 Task: Add an event with the title Second Training Session: Presentation Skills, date ''2023/12/05'', time 9:15 AM to 11:15 AMand add a description: Welcome to our Team Building Challenge: Scavenger Hunt, an exciting and engaging activity designed to foster teamwork, problem-solving, and collaboration within your team. This scavenger hunt is a fun and interactive way for team members to work together, think creatively, and build strong bonds while completing a series of challenges and searching for hidden items or clues.Select event color  Flamingo . Add location for the event as: 654 Pompeii, Italy, logged in from the account softage.6@softage.netand send the event invitation to softage.1@softage.net and softage.2@softage.net. Set a reminder for the event Weekly on Sunday
Action: Mouse moved to (106, 127)
Screenshot: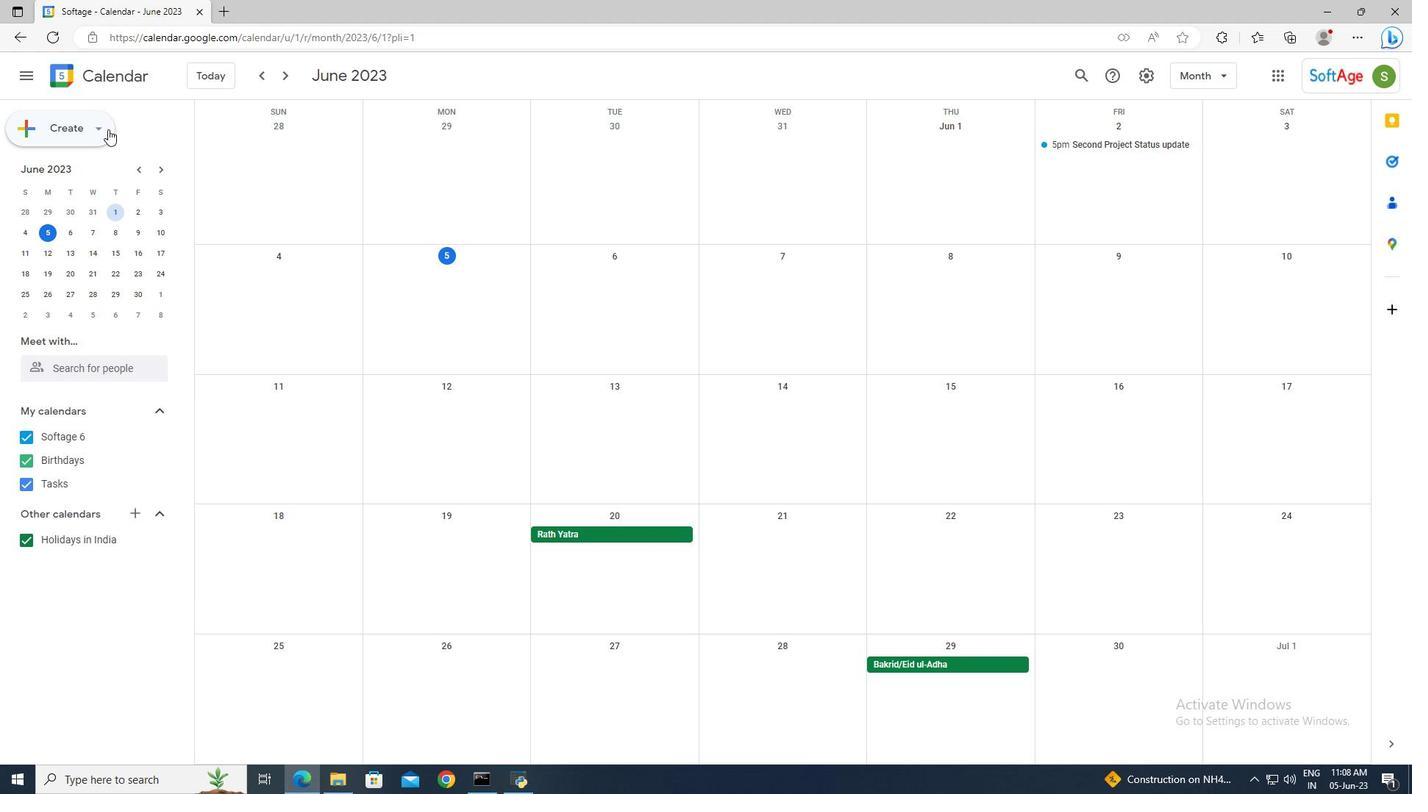 
Action: Mouse pressed left at (106, 127)
Screenshot: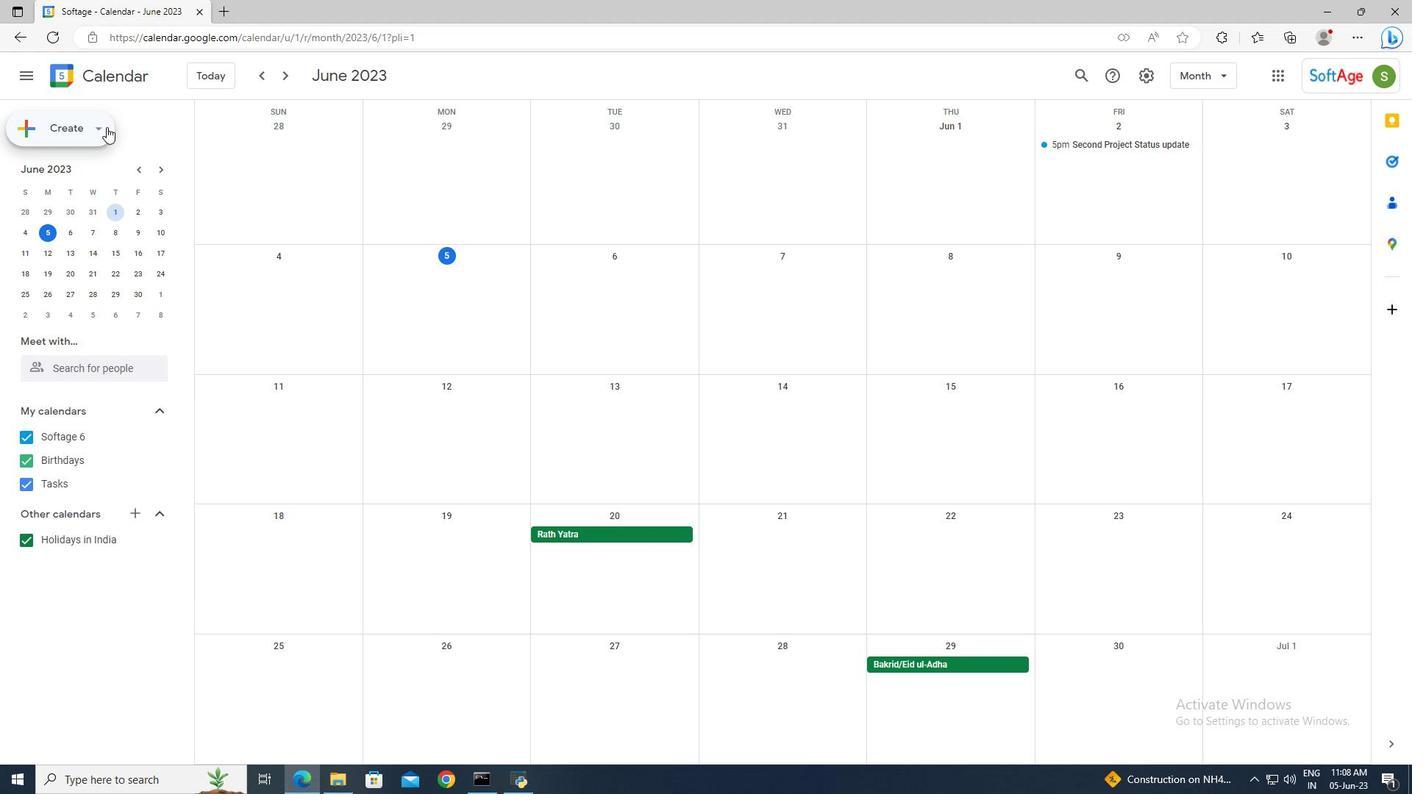 
Action: Mouse moved to (108, 169)
Screenshot: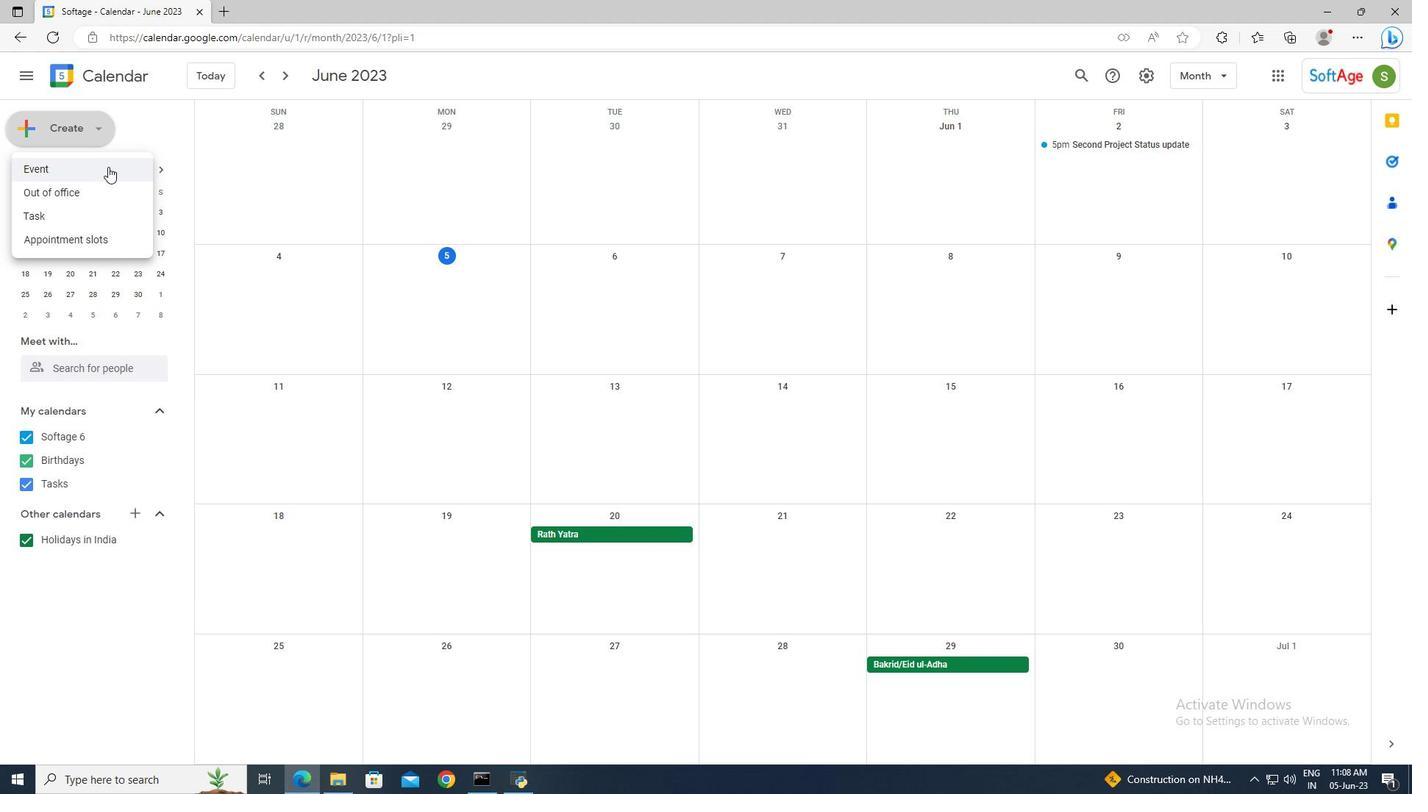 
Action: Mouse pressed left at (108, 169)
Screenshot: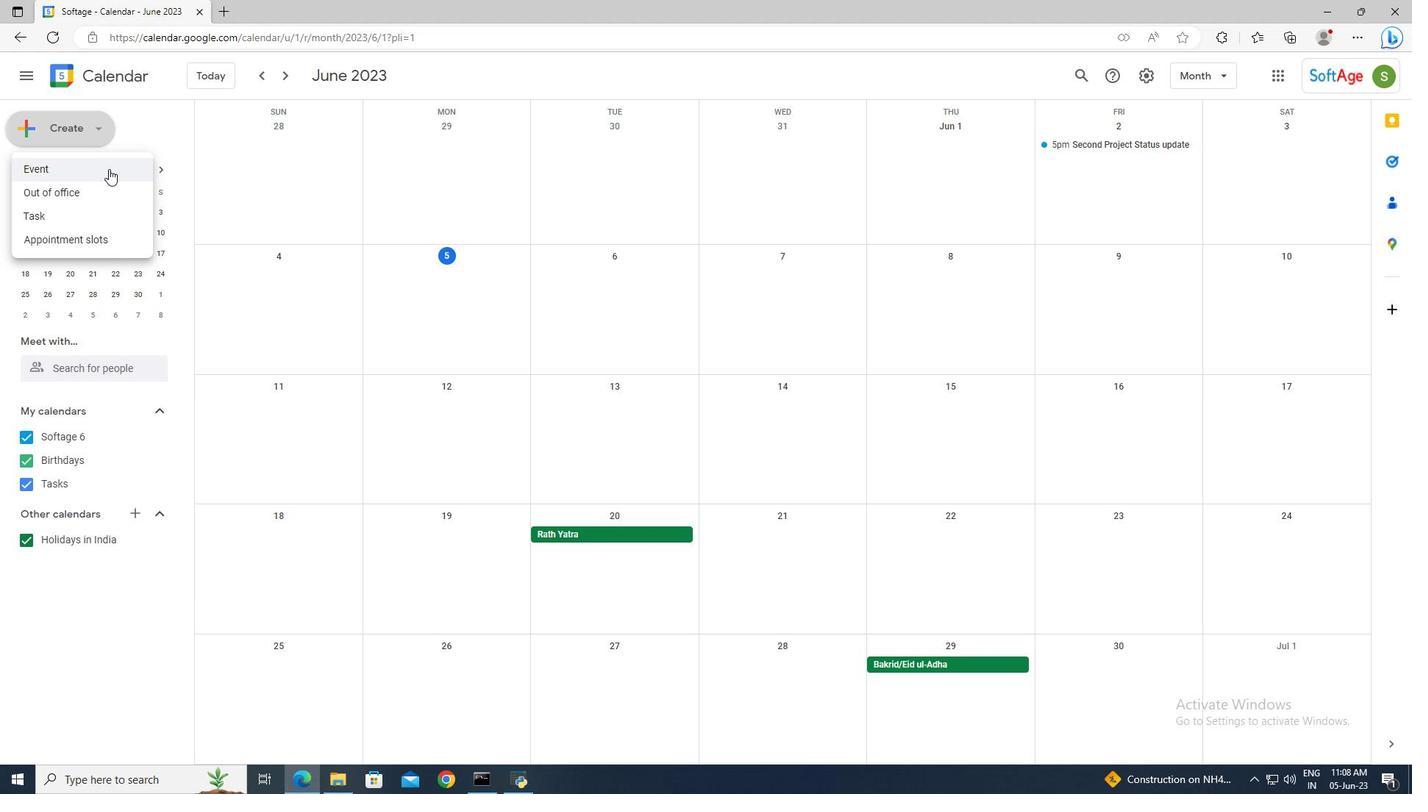 
Action: Mouse moved to (777, 497)
Screenshot: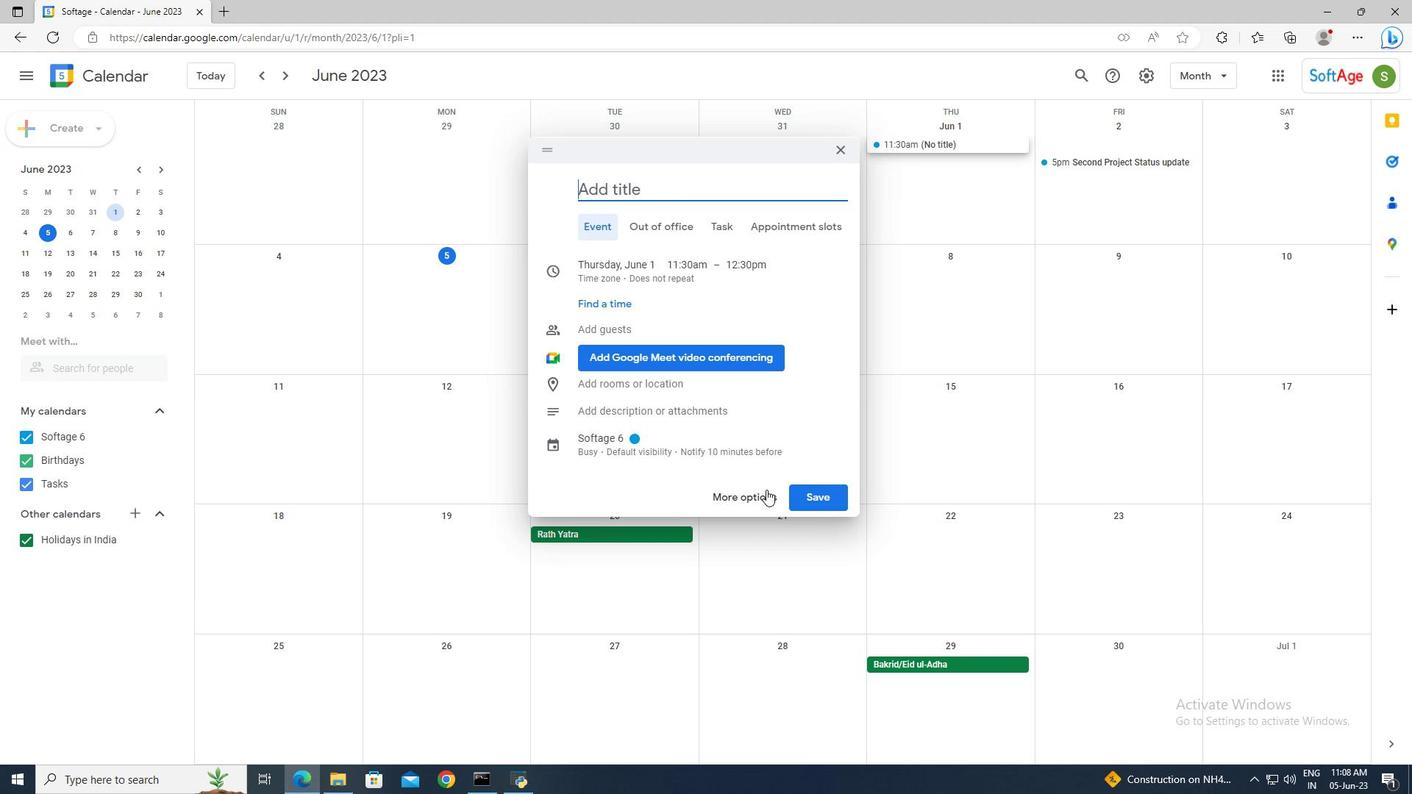 
Action: Mouse pressed left at (777, 497)
Screenshot: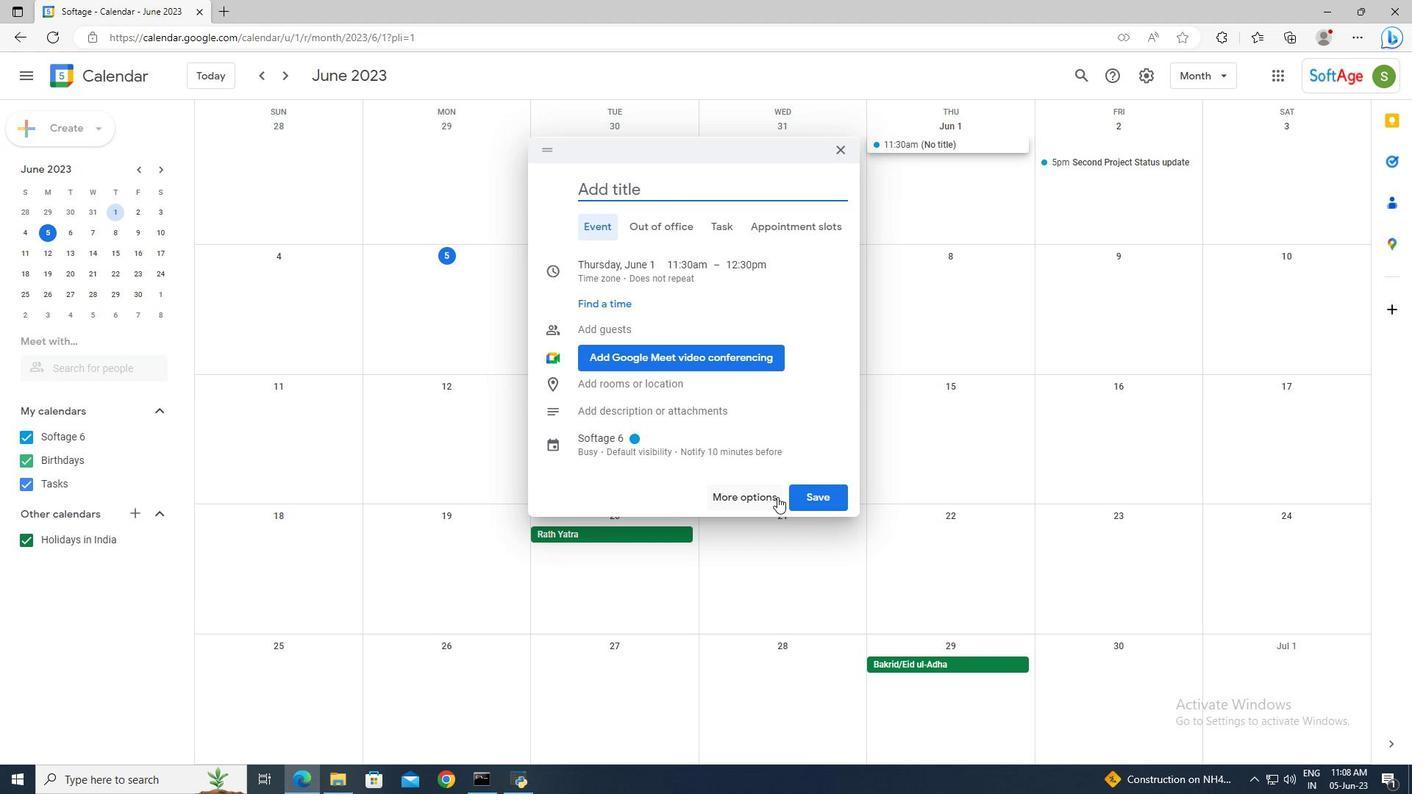 
Action: Mouse moved to (421, 83)
Screenshot: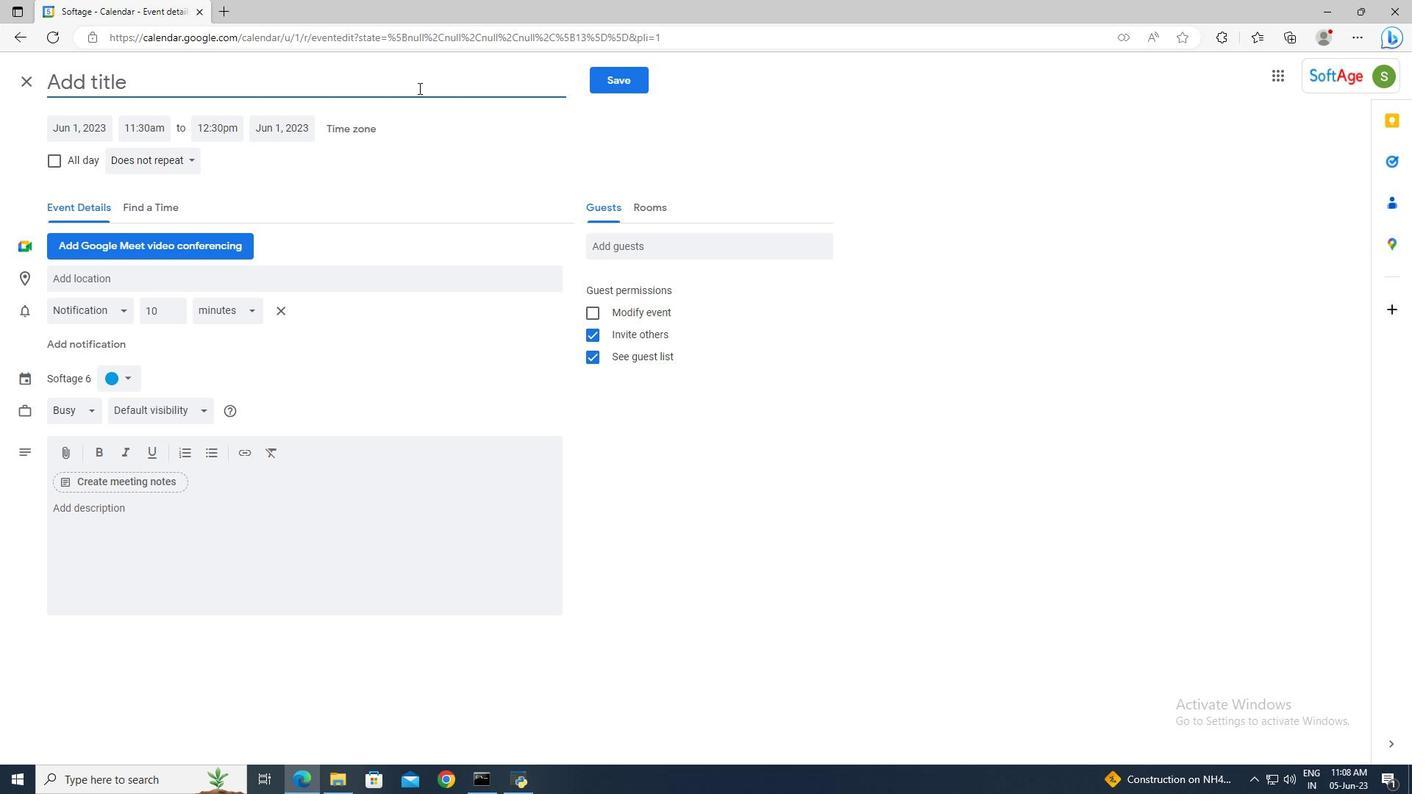 
Action: Mouse pressed left at (421, 83)
Screenshot: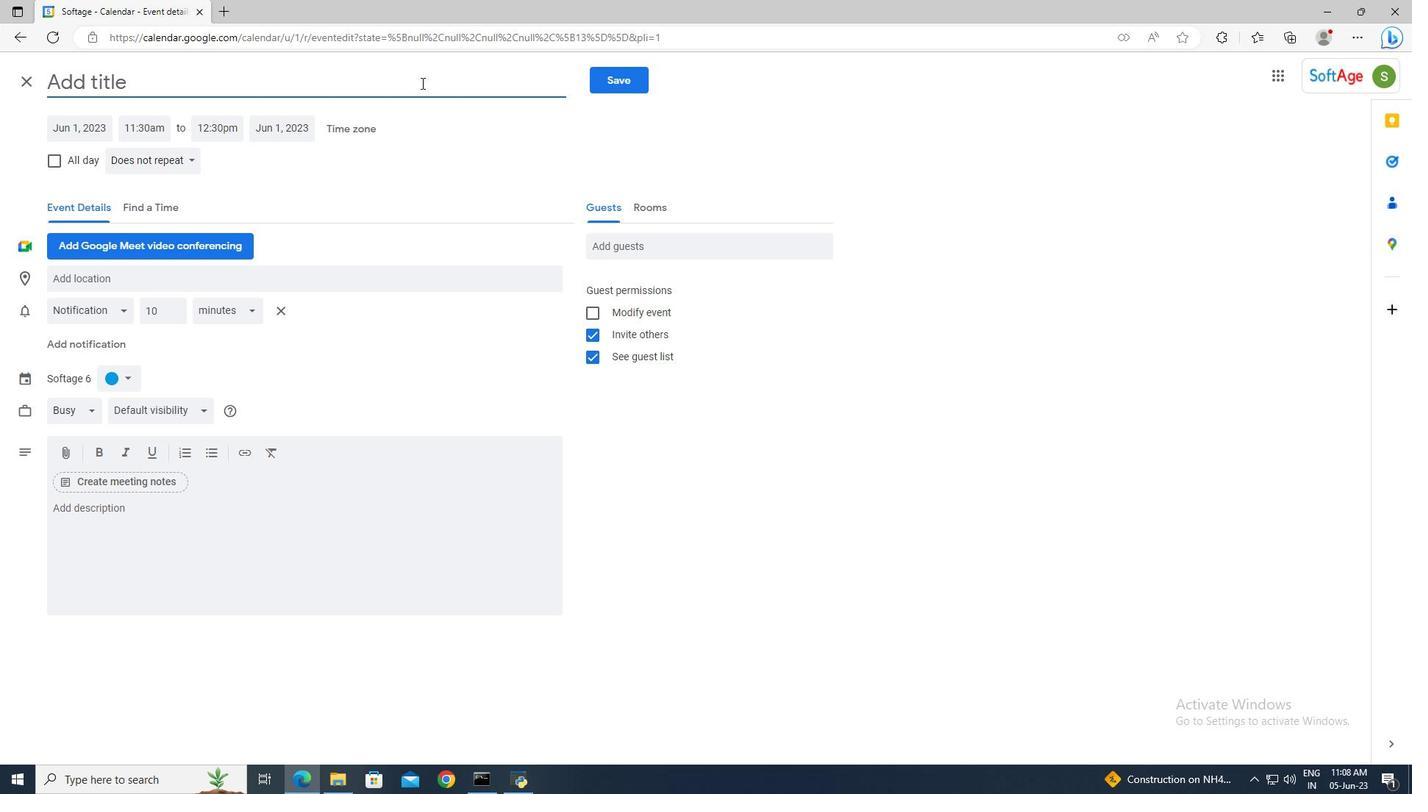 
Action: Key pressed <Key.shift>Second<Key.space><Key.shift>Training<Key.space><Key.shift>Session<Key.shift>:<Key.space><Key.shift>Presentation<Key.space><Key.shift>Skills
Screenshot: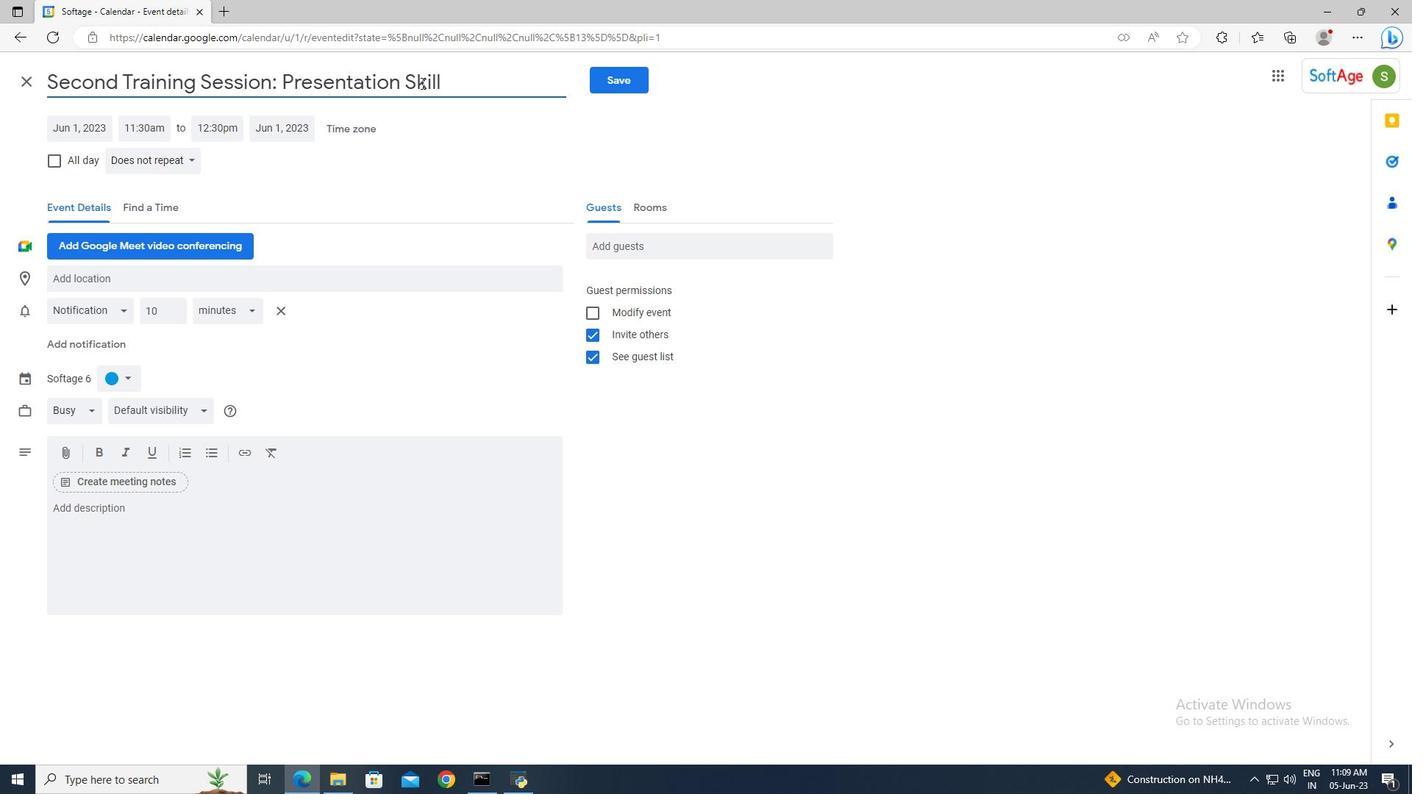 
Action: Mouse moved to (86, 130)
Screenshot: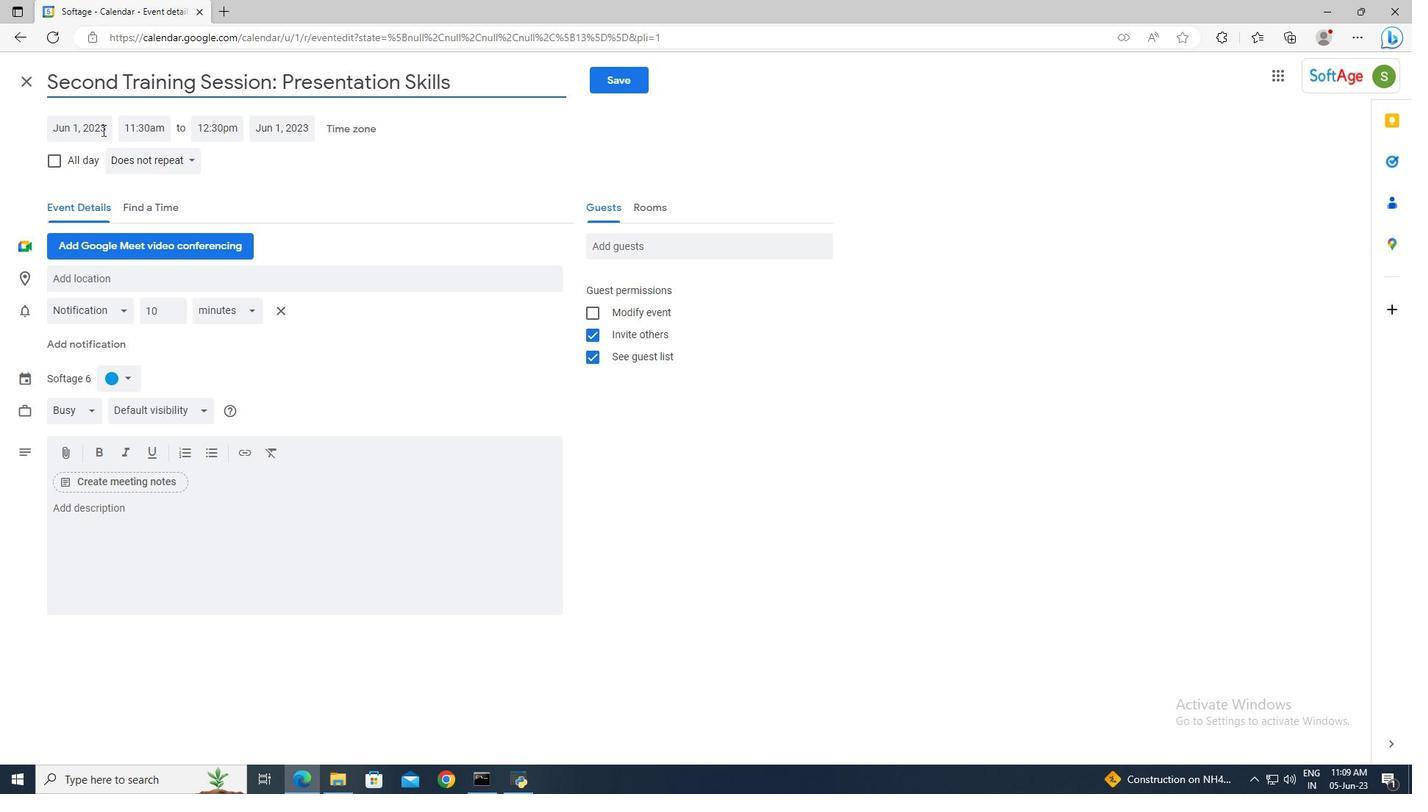 
Action: Mouse pressed left at (86, 130)
Screenshot: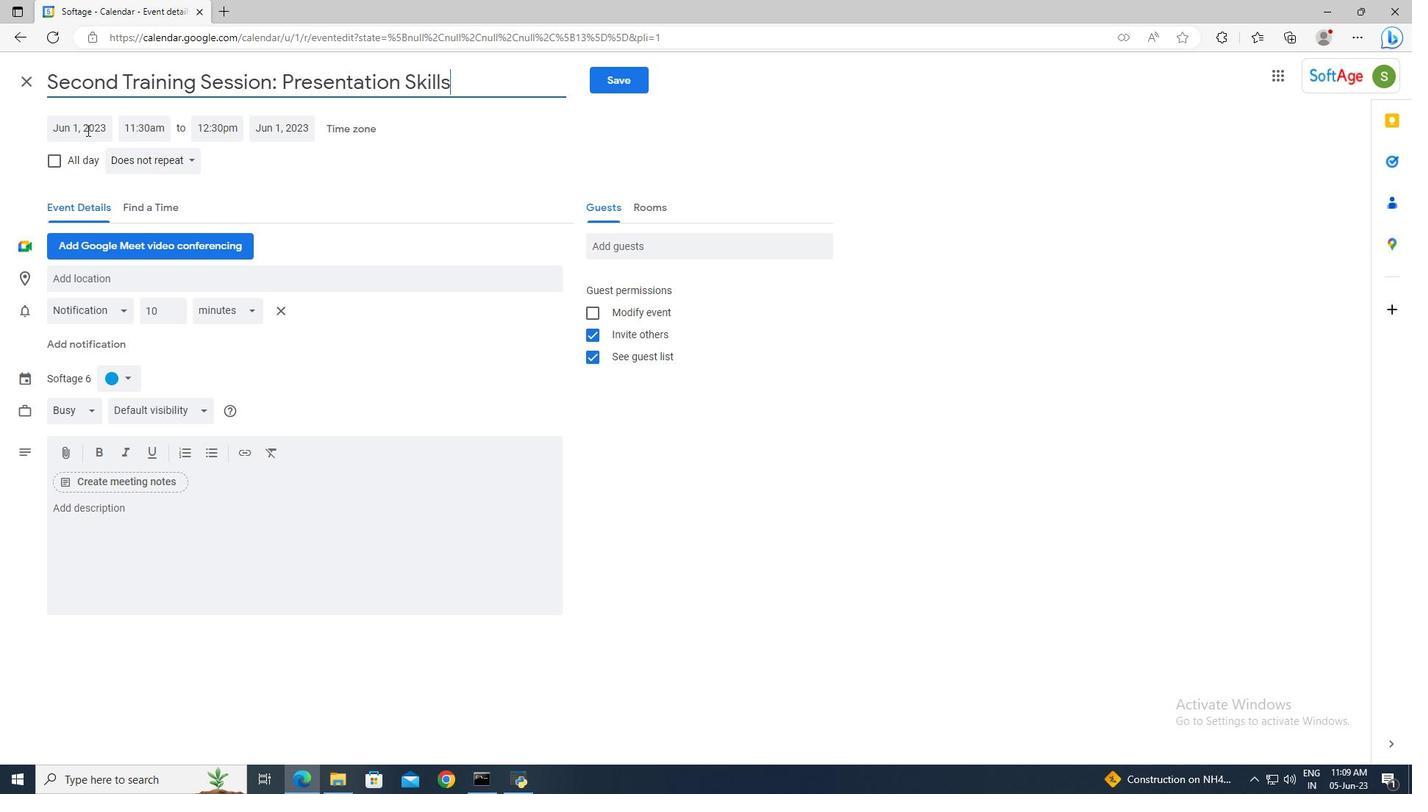 
Action: Mouse moved to (233, 156)
Screenshot: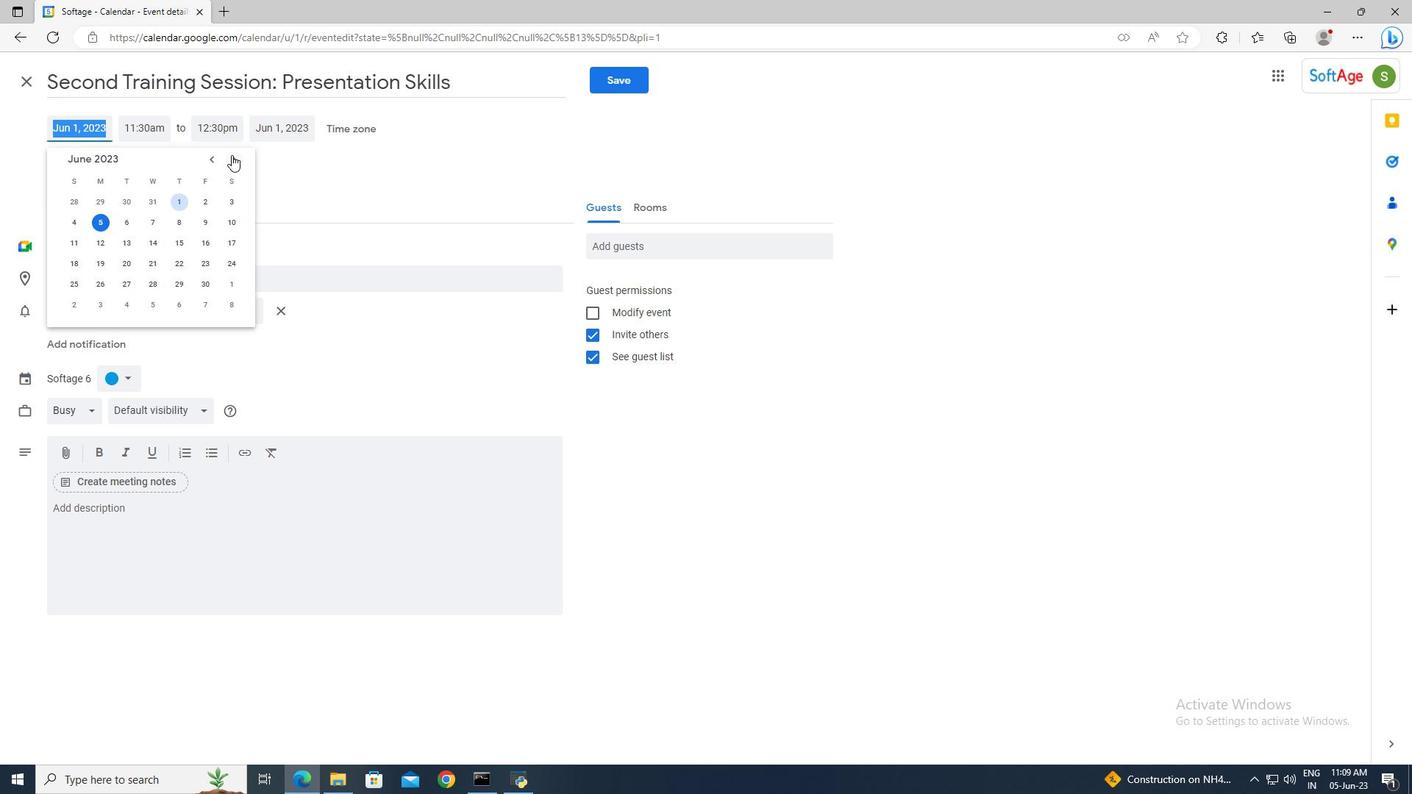 
Action: Mouse pressed left at (233, 156)
Screenshot: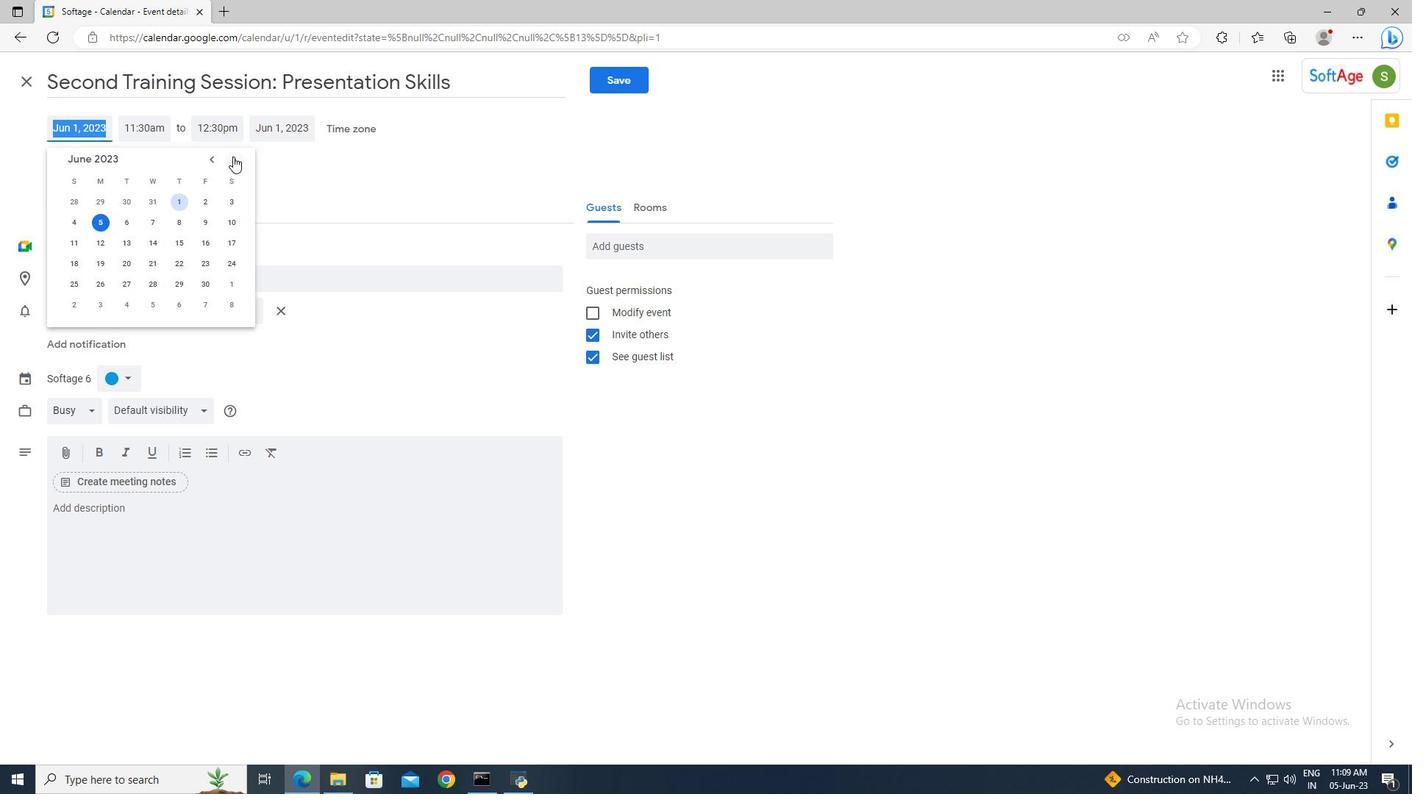 
Action: Mouse pressed left at (233, 156)
Screenshot: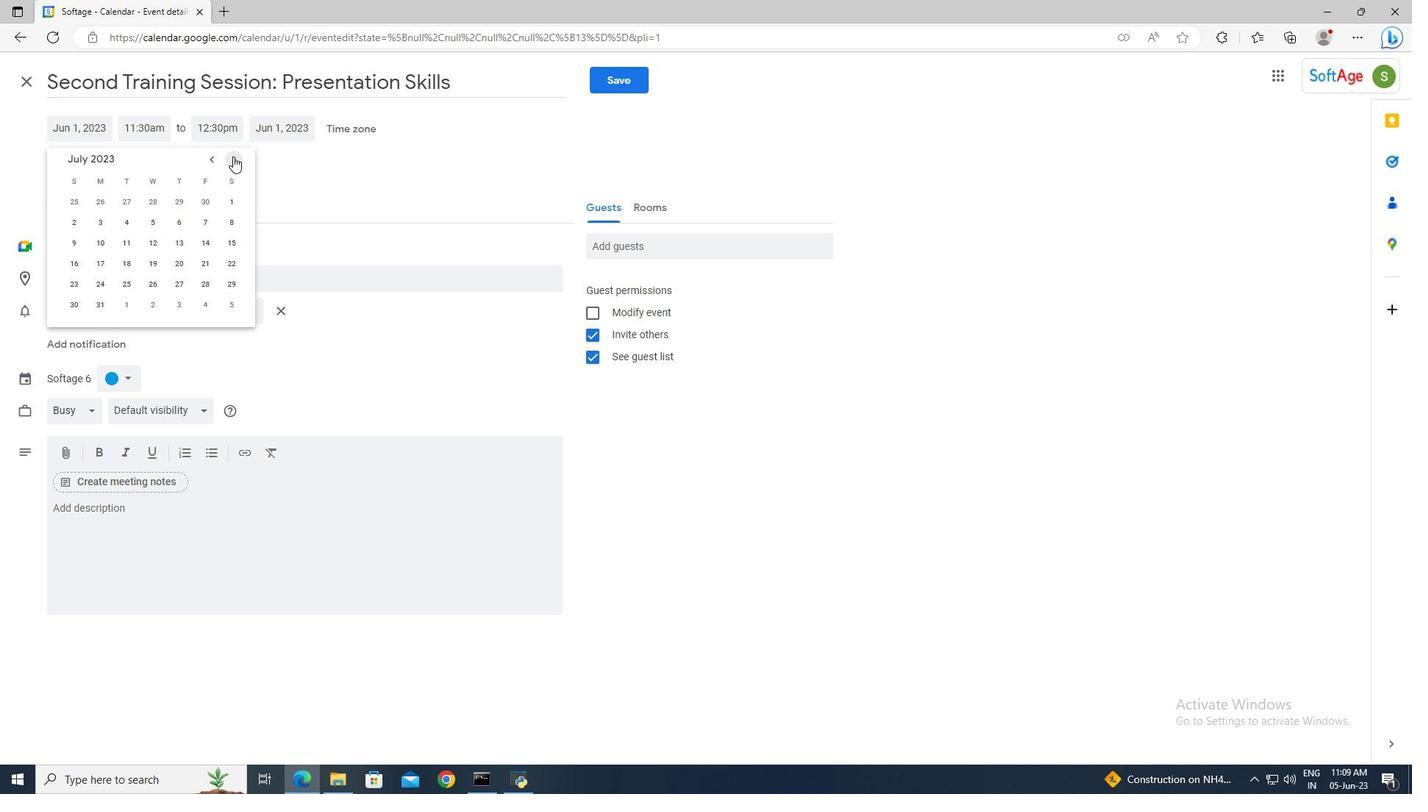 
Action: Mouse pressed left at (233, 156)
Screenshot: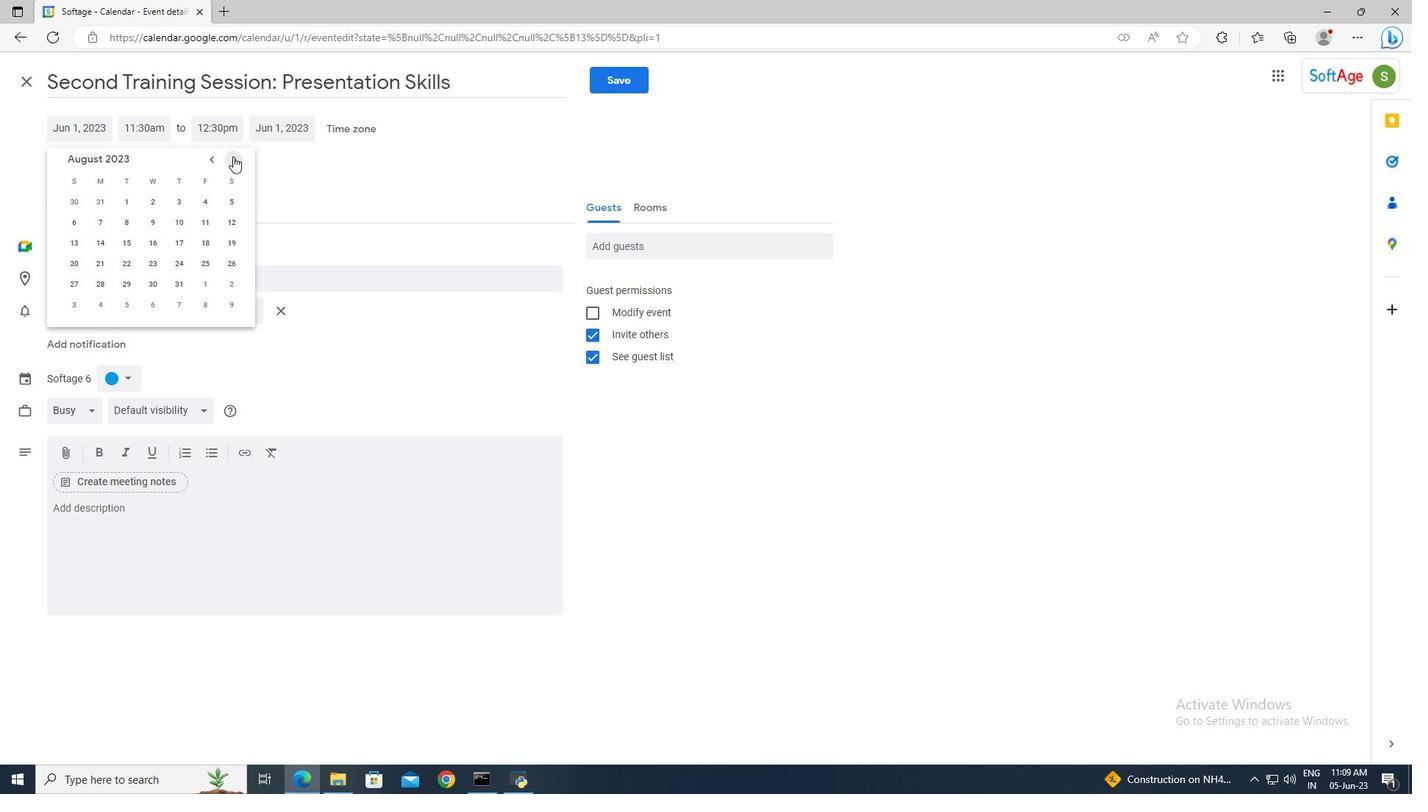 
Action: Mouse pressed left at (233, 156)
Screenshot: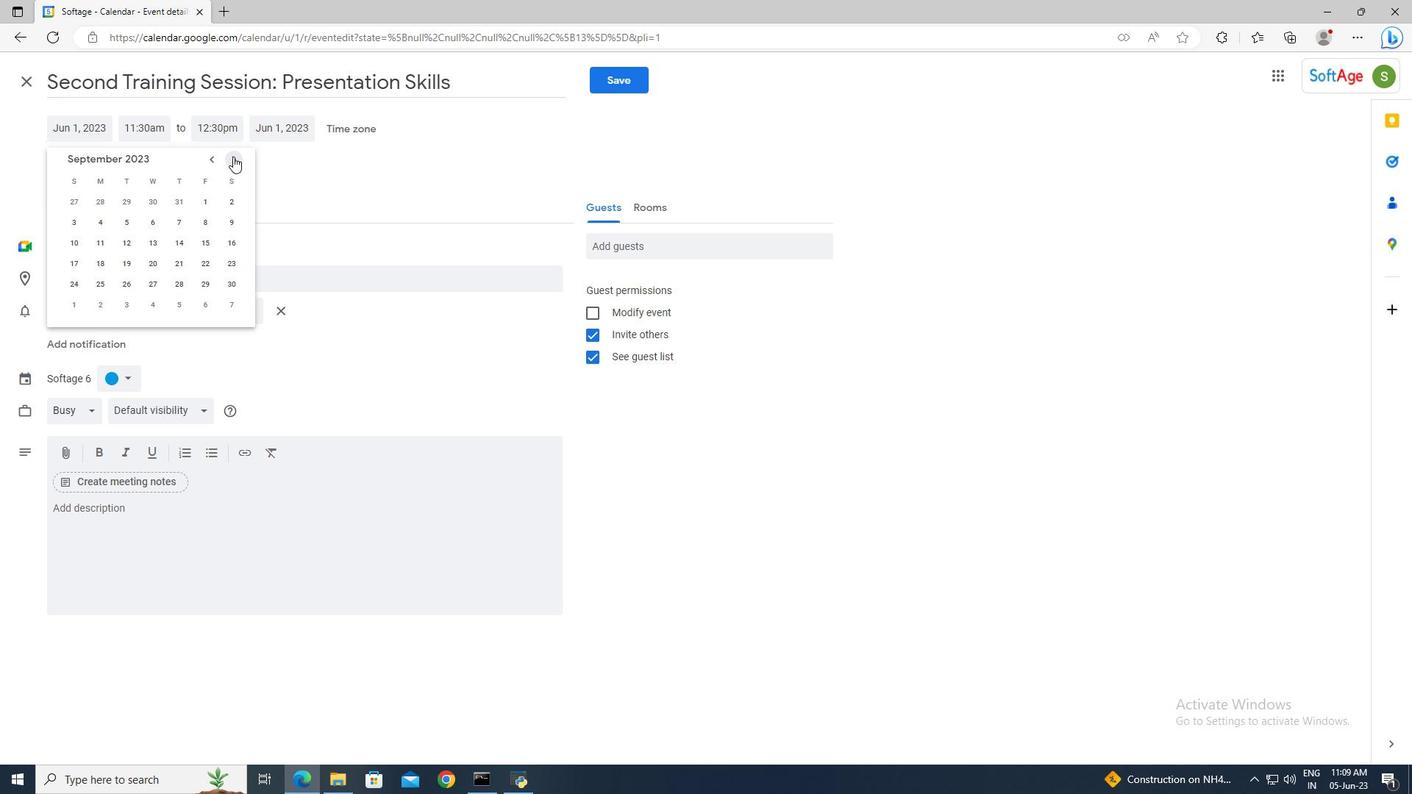 
Action: Mouse pressed left at (233, 156)
Screenshot: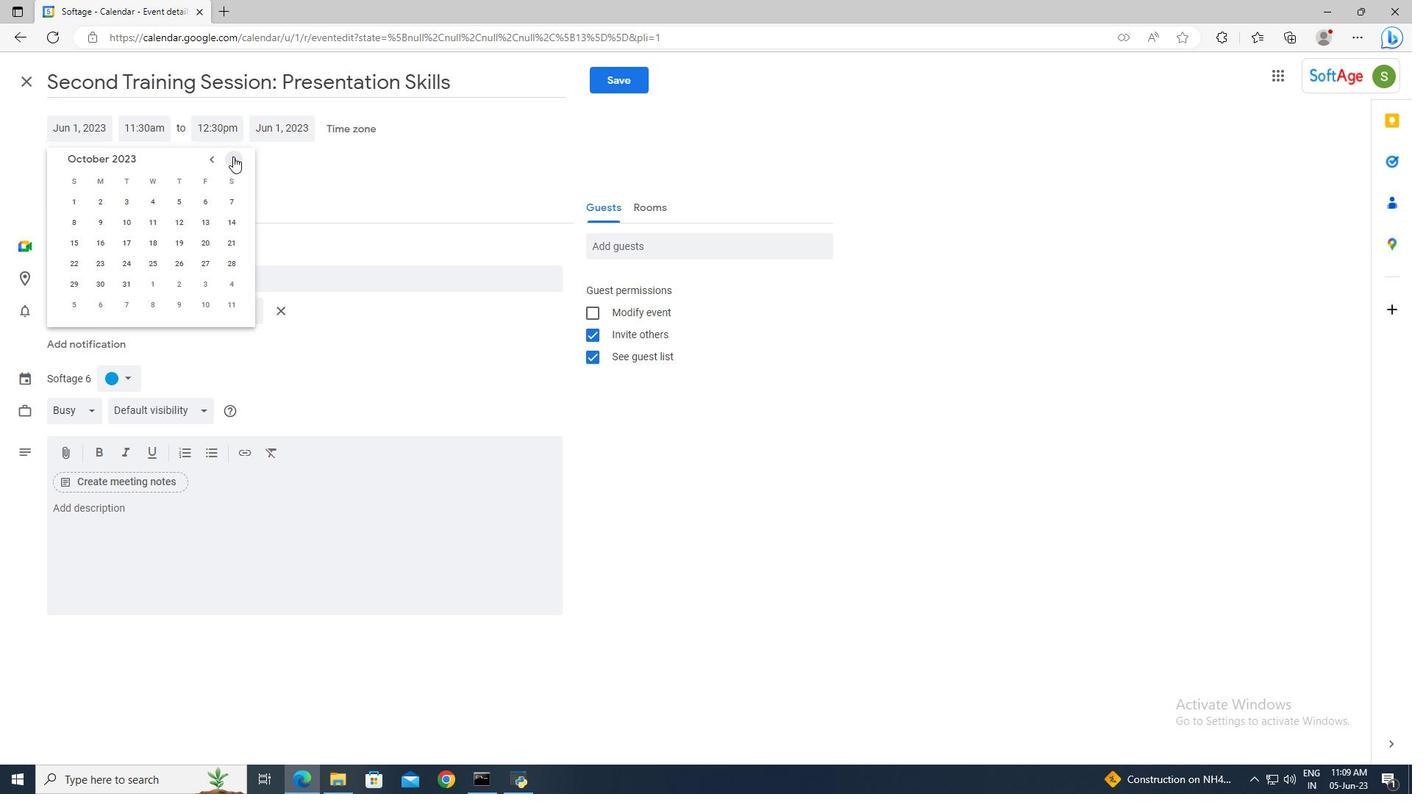 
Action: Mouse pressed left at (233, 156)
Screenshot: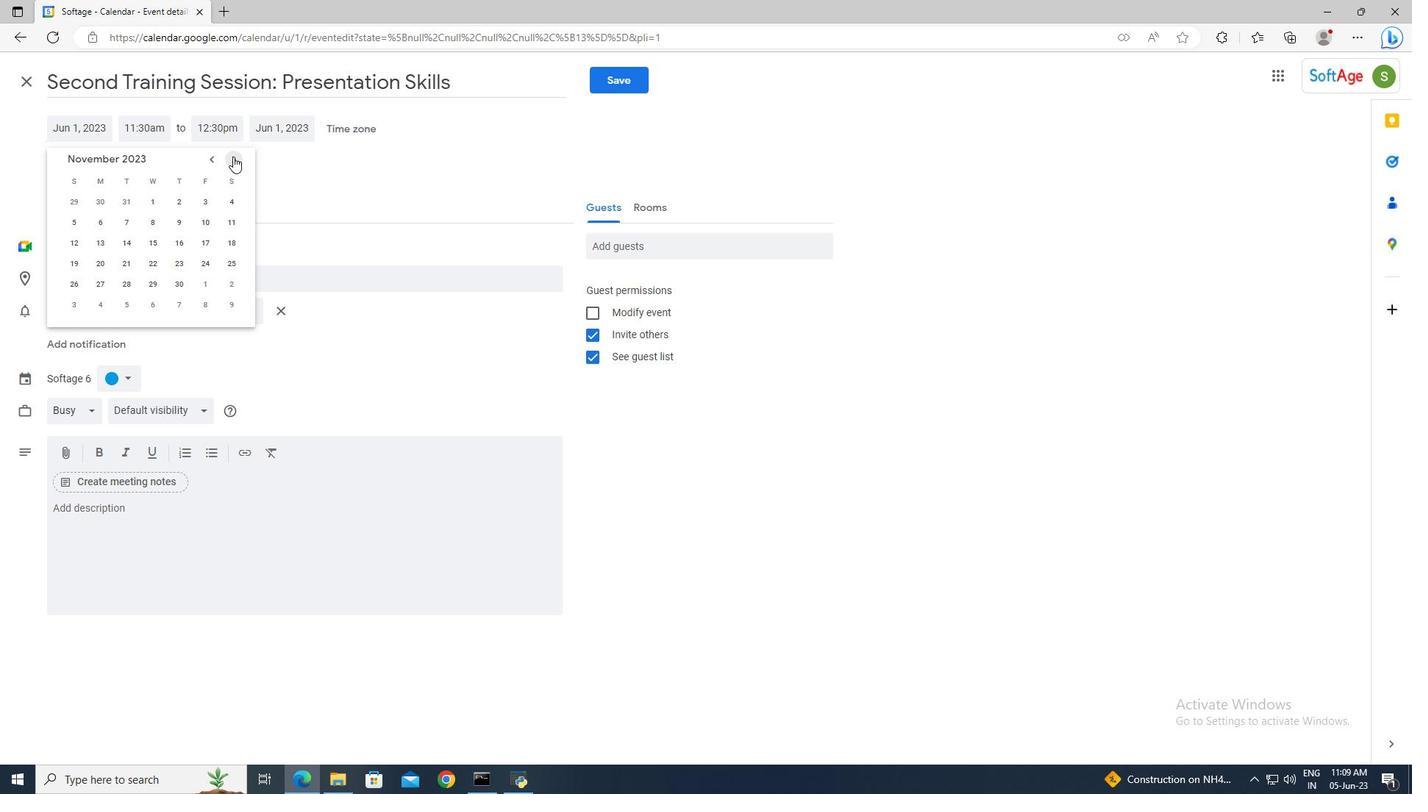 
Action: Mouse moved to (130, 221)
Screenshot: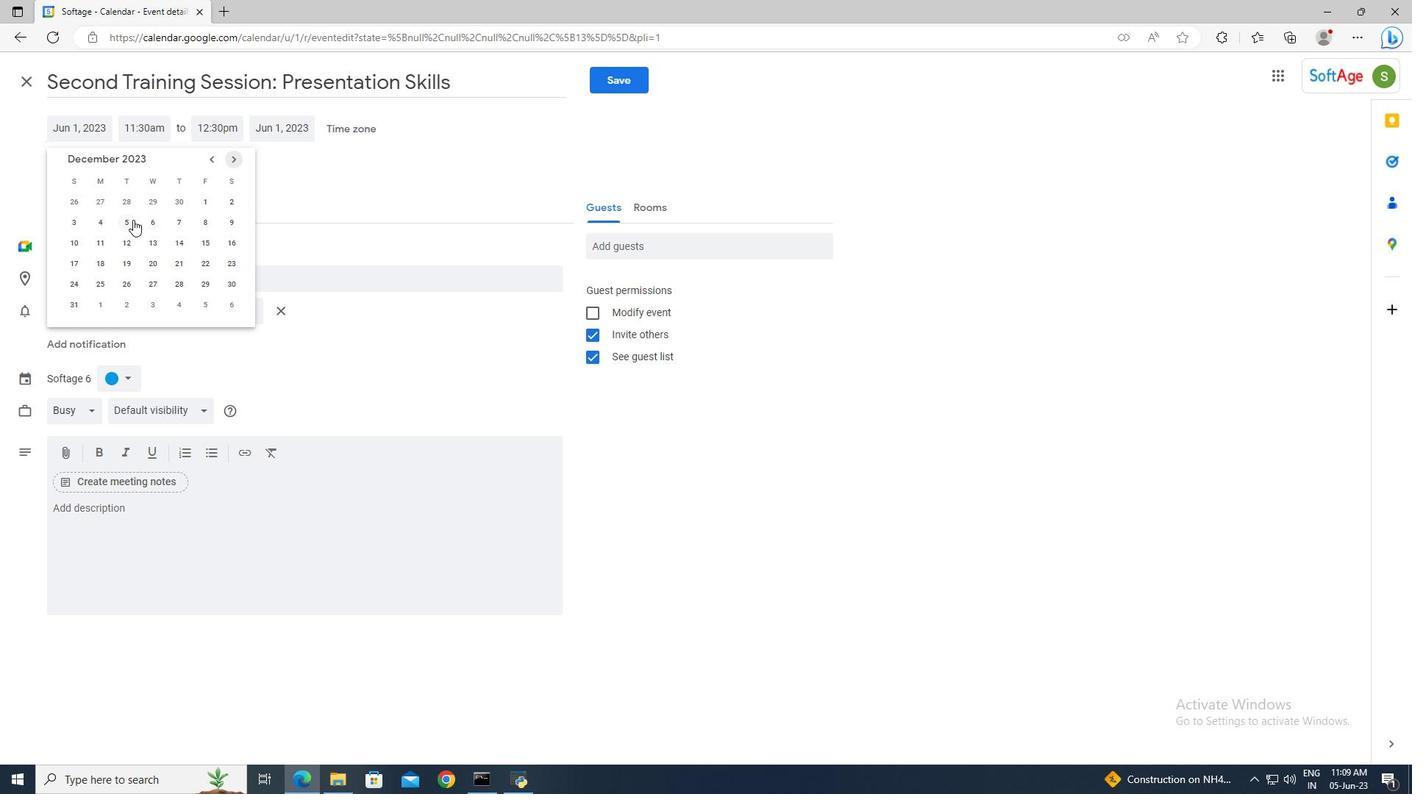 
Action: Mouse pressed left at (130, 221)
Screenshot: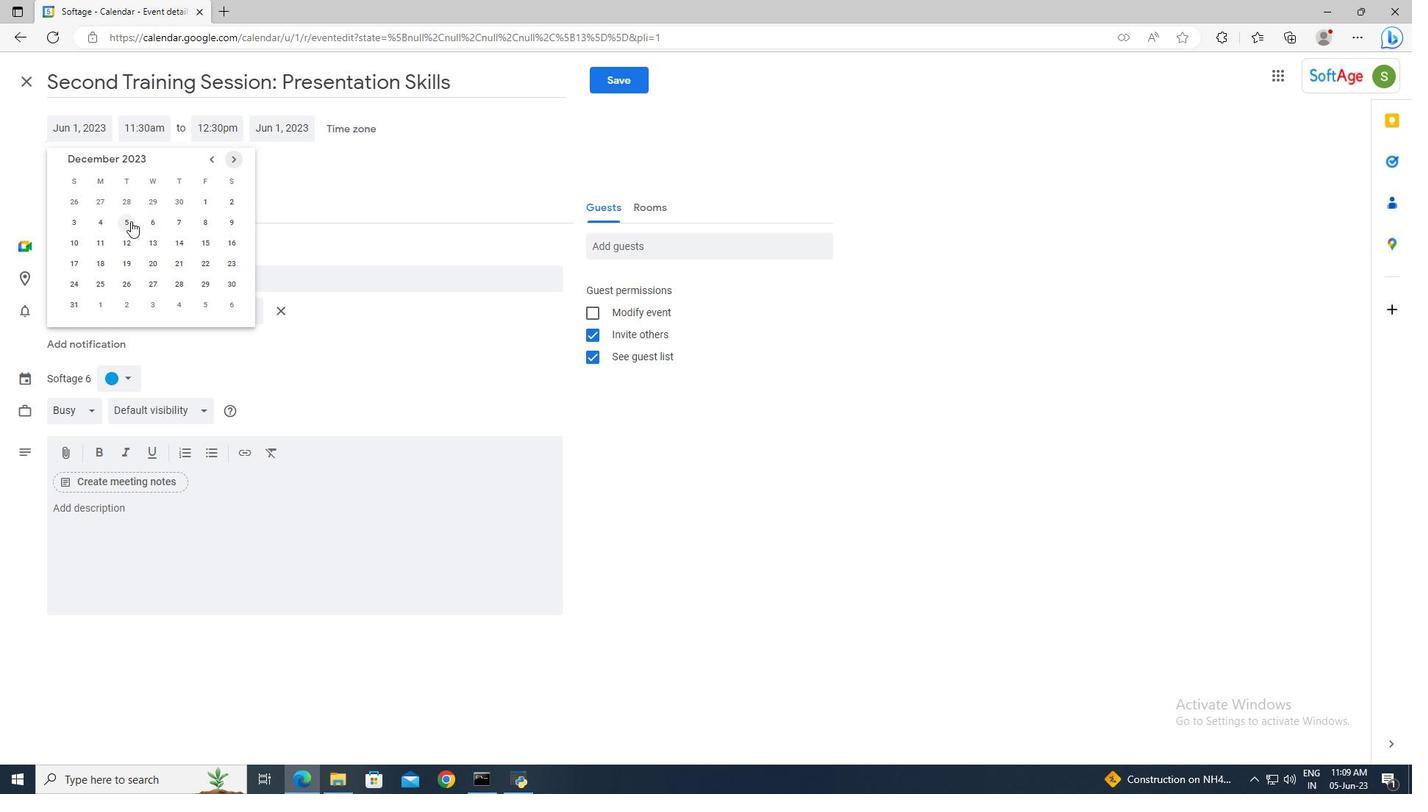 
Action: Mouse moved to (136, 130)
Screenshot: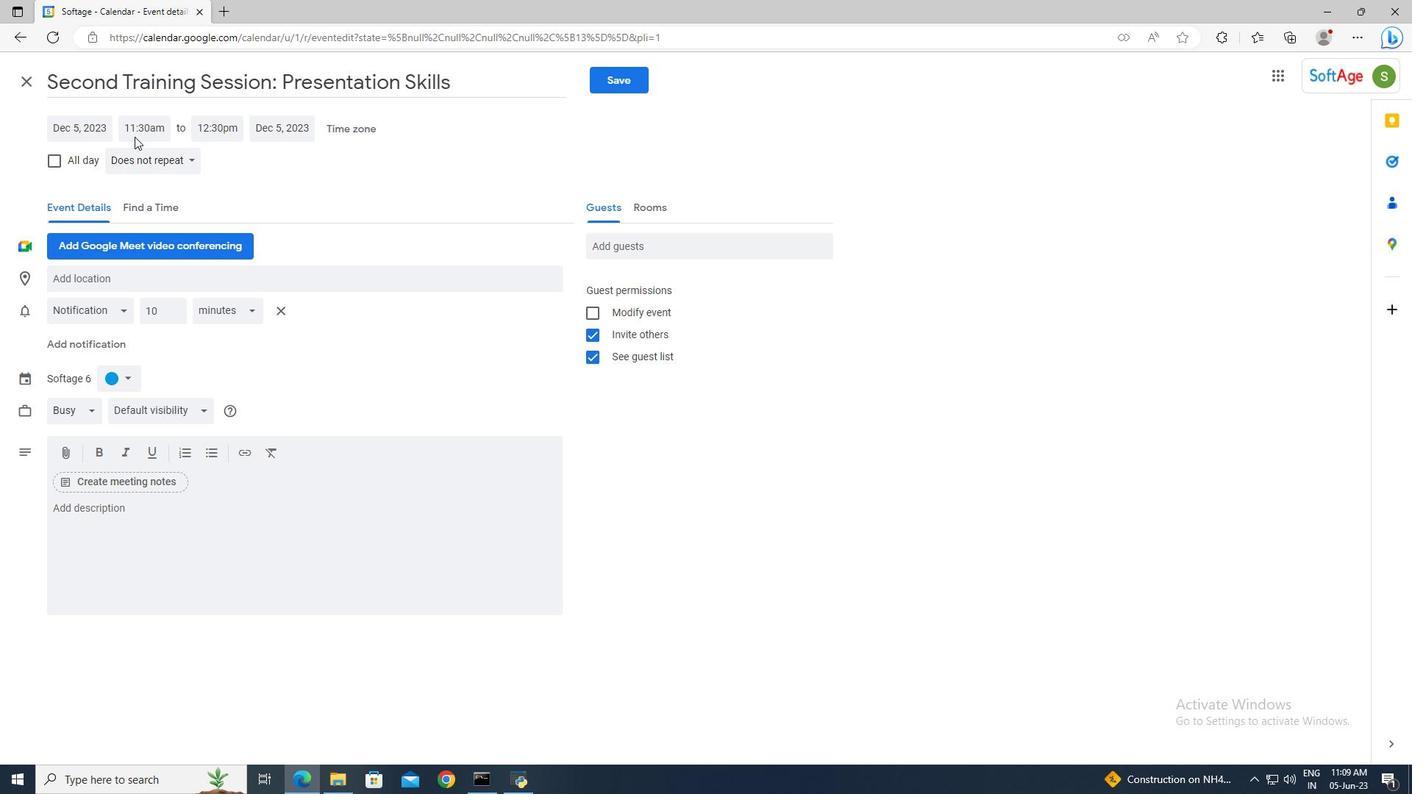 
Action: Mouse pressed left at (136, 130)
Screenshot: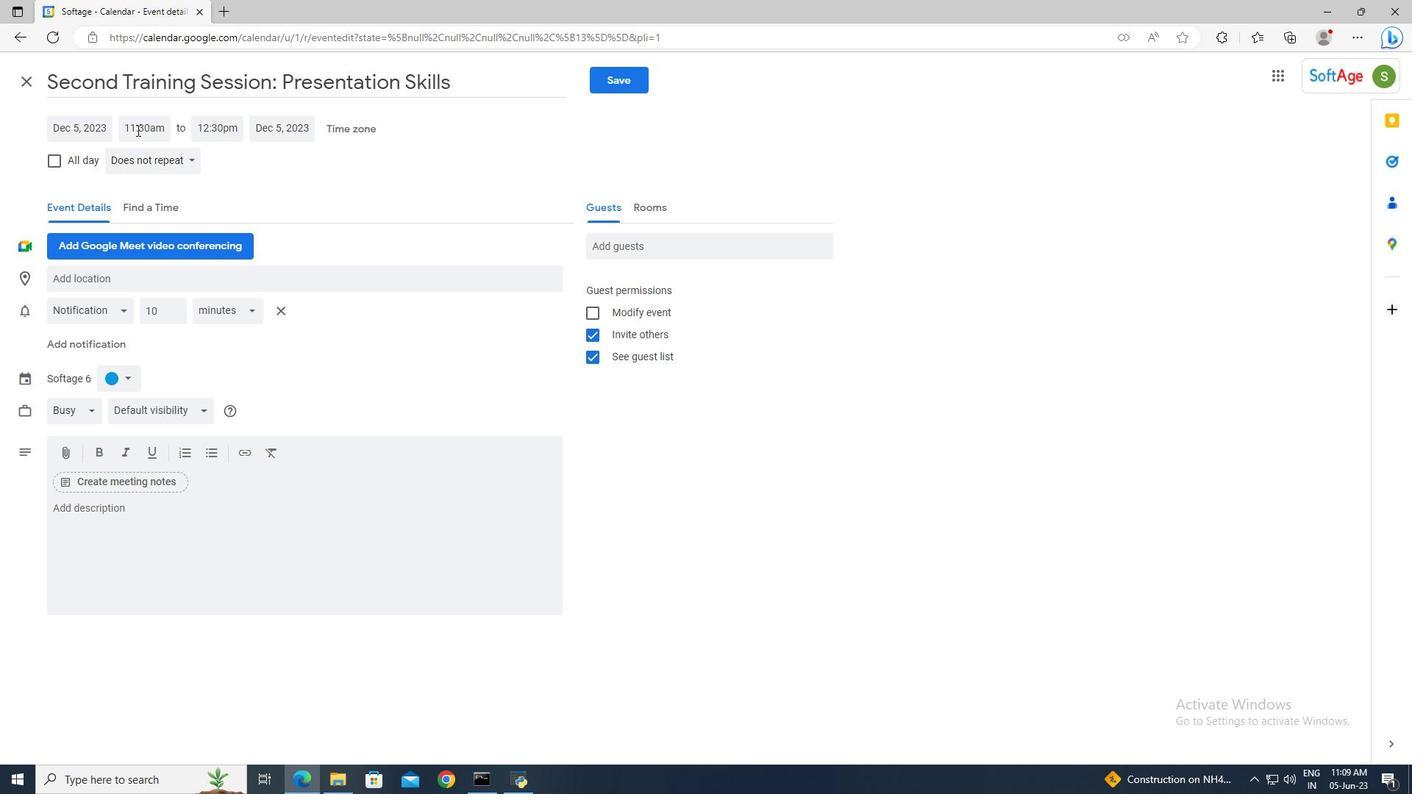 
Action: Key pressed 9<Key.shift>:15am<Key.enter><Key.tab>11<Key.shift>:15<Key.enter>
Screenshot: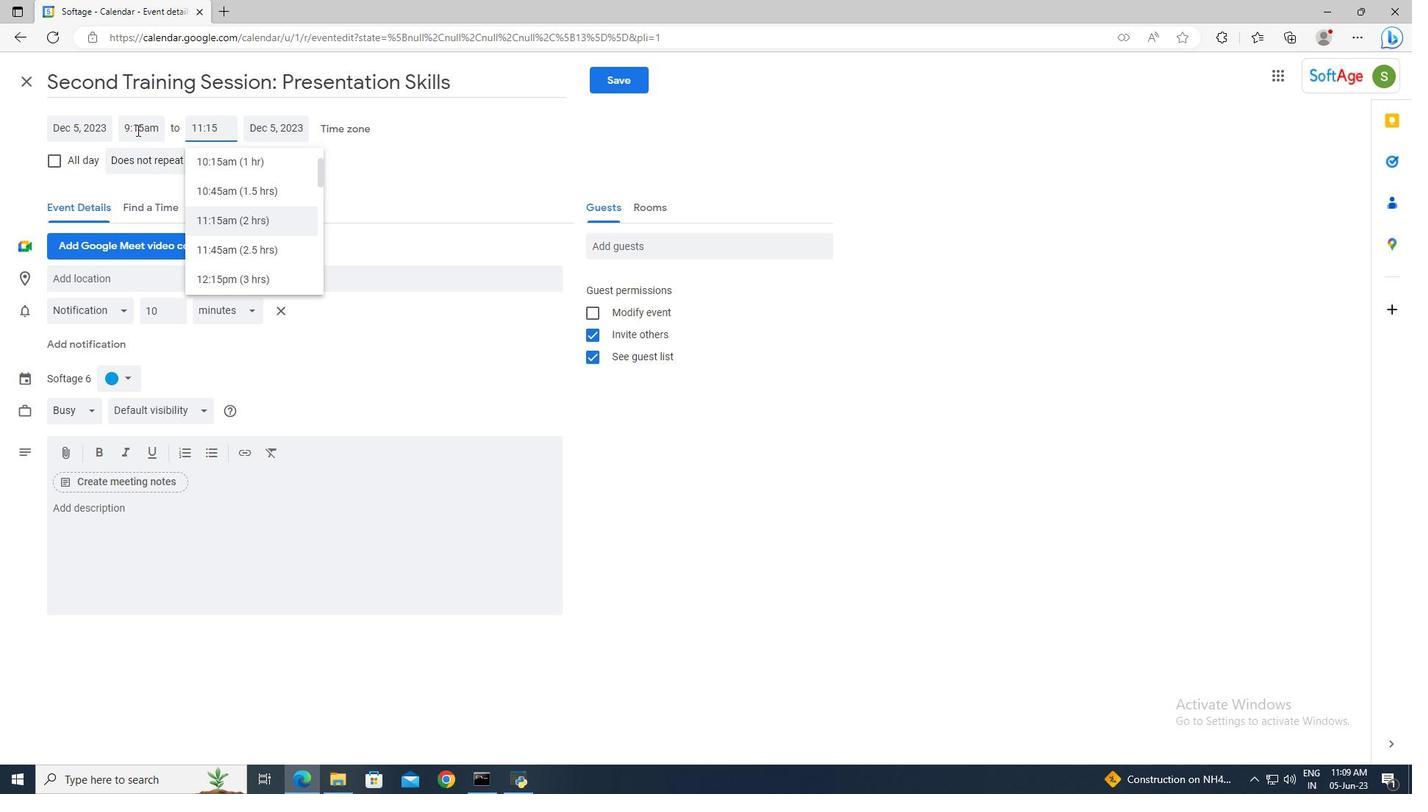 
Action: Mouse moved to (150, 507)
Screenshot: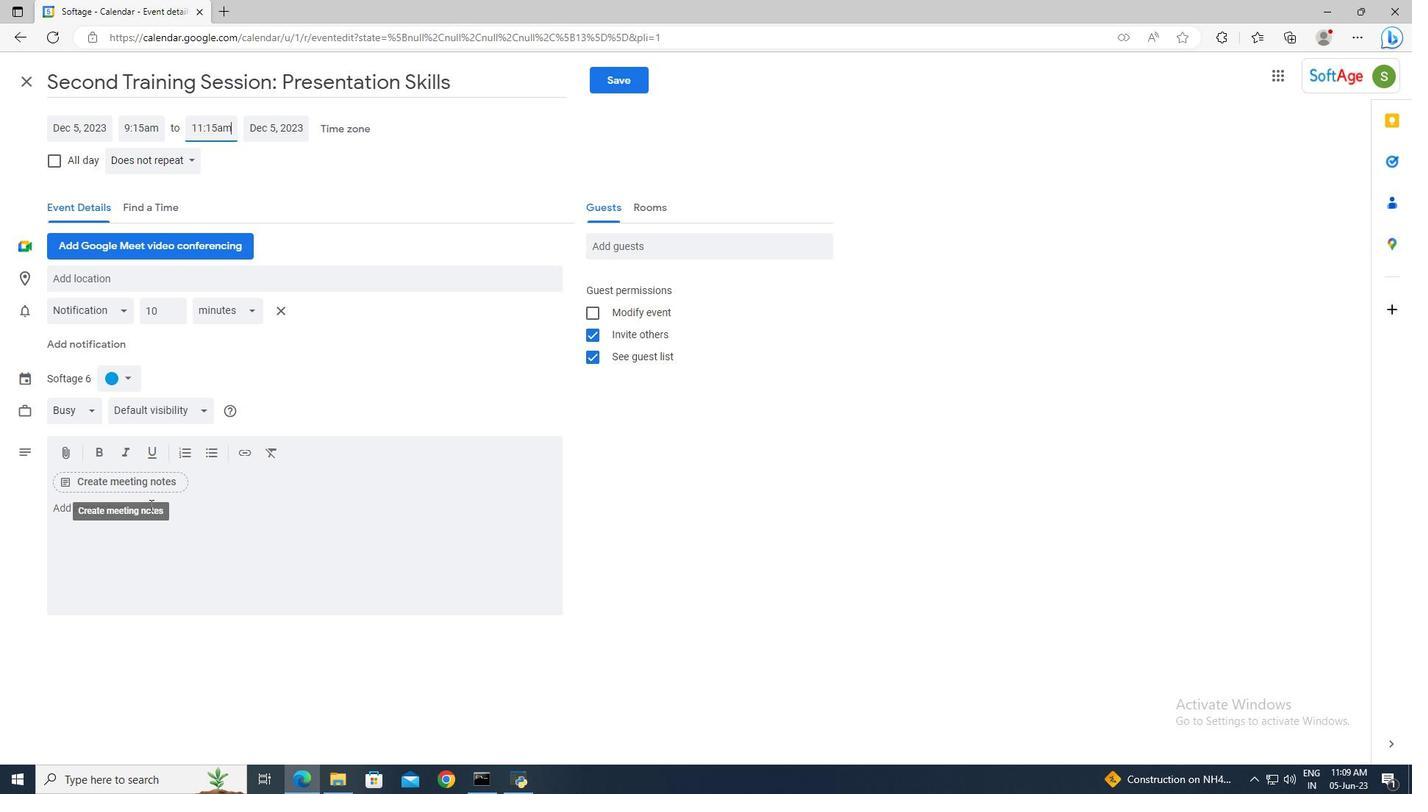 
Action: Mouse pressed left at (150, 507)
Screenshot: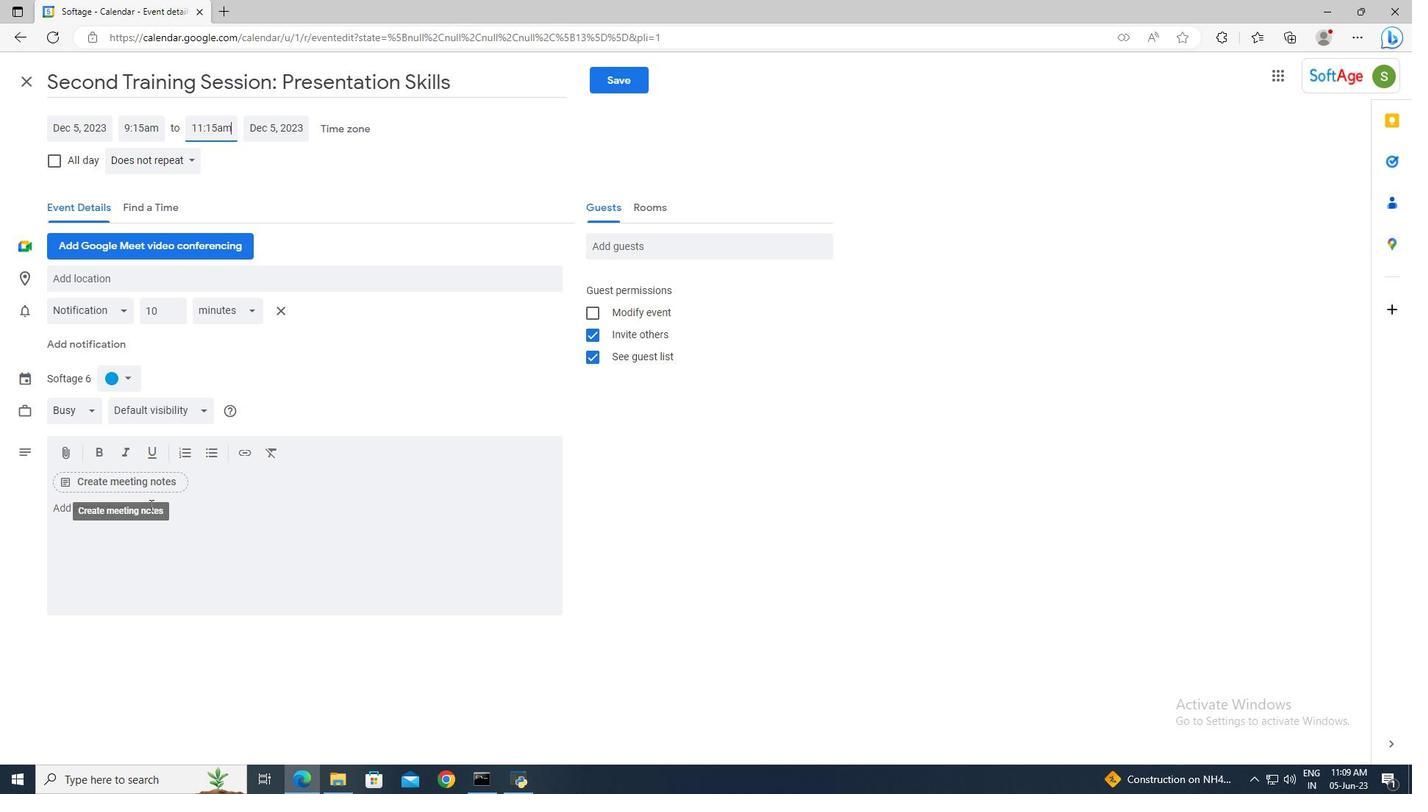 
Action: Key pressed <Key.shift>Welcome<Key.space>to<Key.space>our<Key.space><Key.shift>Team<Key.space><Key.shift>Building<Key.space><Key.shift>Challenge<Key.shift><Key.shift>:<Key.space><Key.shift>Scavenger<Key.space><Key.shift>Hunt,<Key.space>an<Key.space>exciting<Key.space>and<Key.space>engaging<Key.space>activity<Key.space>designed<Key.space>to<Key.space>foster<Key.space>teamwork,<Key.space>problem-solving,<Key.space>and<Key.space>collaboration<Key.space>within<Key.space>your<Key.space>team.<Key.space><Key.shift>This<Key.space>scavenger<Key.space>hunt<Key.space>is<Key.space>a<Key.space>fun<Key.space>and<Key.space>interactive<Key.space>way<Key.space>for<Key.space>team<Key.space>members<Key.space>to<Key.space>work<Key.space>together,<Key.space>think<Key.space>creatively,<Key.space>and<Key.space>build<Key.space>strong<Key.space>bonds<Key.space>while<Key.space>completing<Key.space>a<Key.space>series<Key.space>of<Key.space>challenges<Key.space>and<Key.space>searching<Key.space>for<Key.space>hiddent<Key.space>ite<Key.backspace><Key.backspace><Key.backspace><Key.backspace><Key.backspace><Key.space>items<Key.space>or<Key.space>clues.
Screenshot: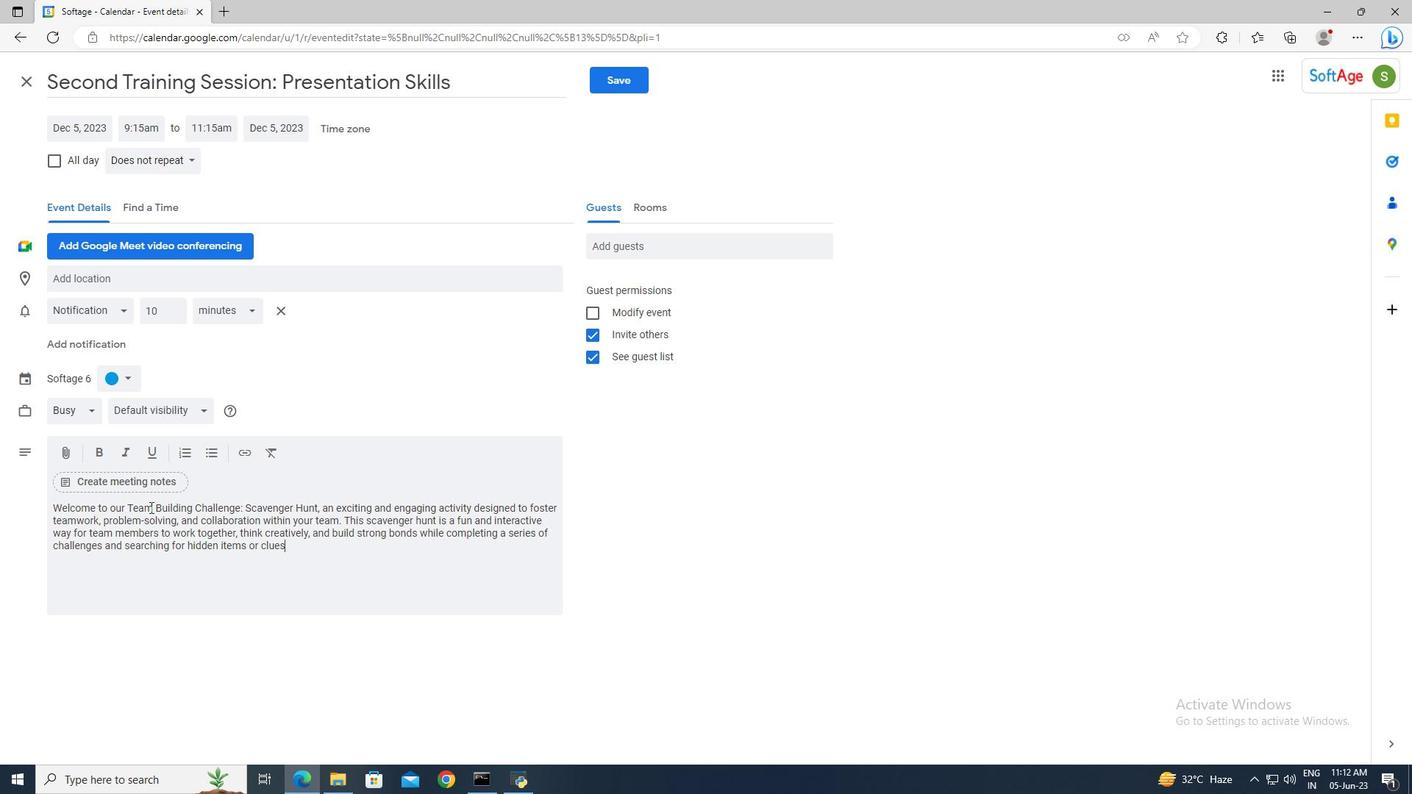 
Action: Mouse moved to (129, 371)
Screenshot: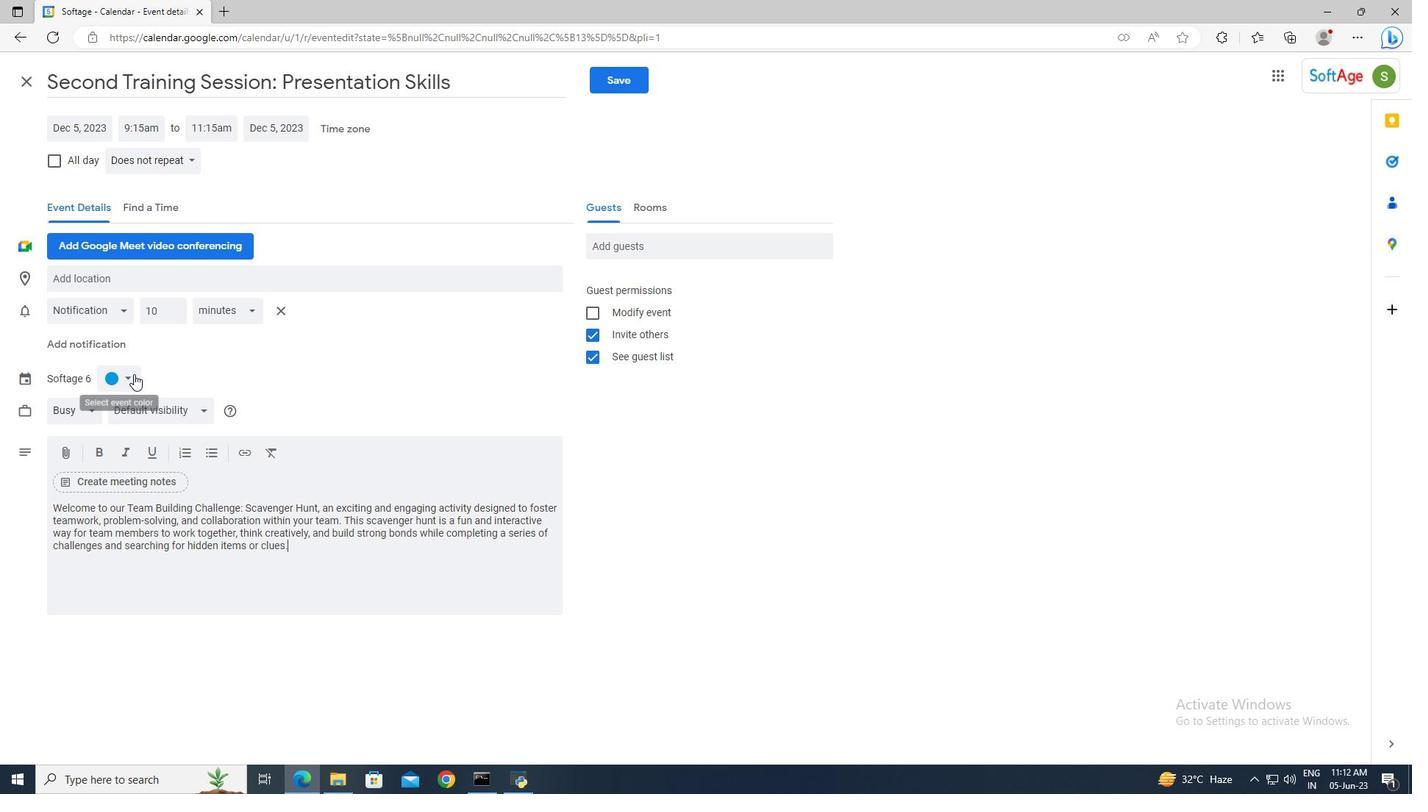
Action: Mouse pressed left at (129, 371)
Screenshot: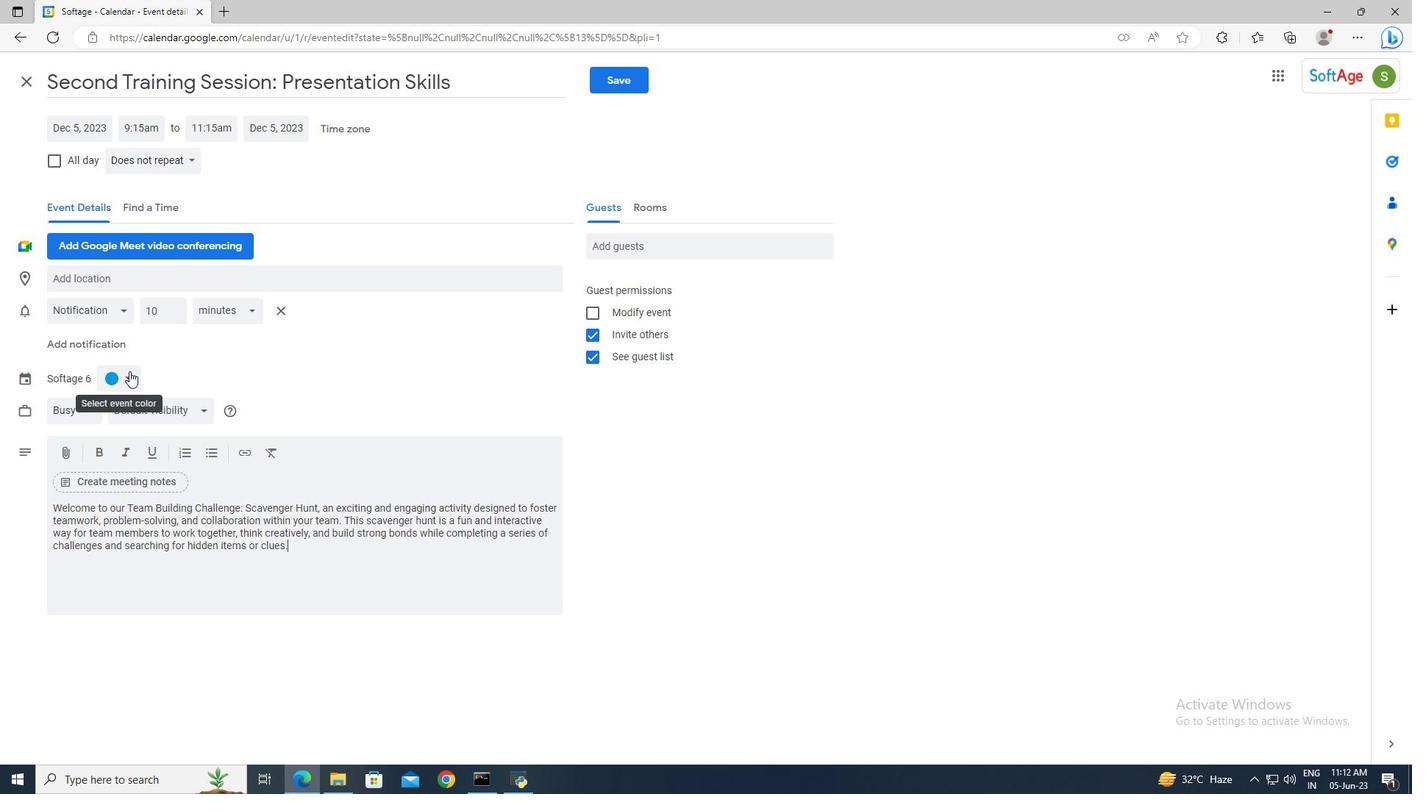 
Action: Mouse moved to (130, 375)
Screenshot: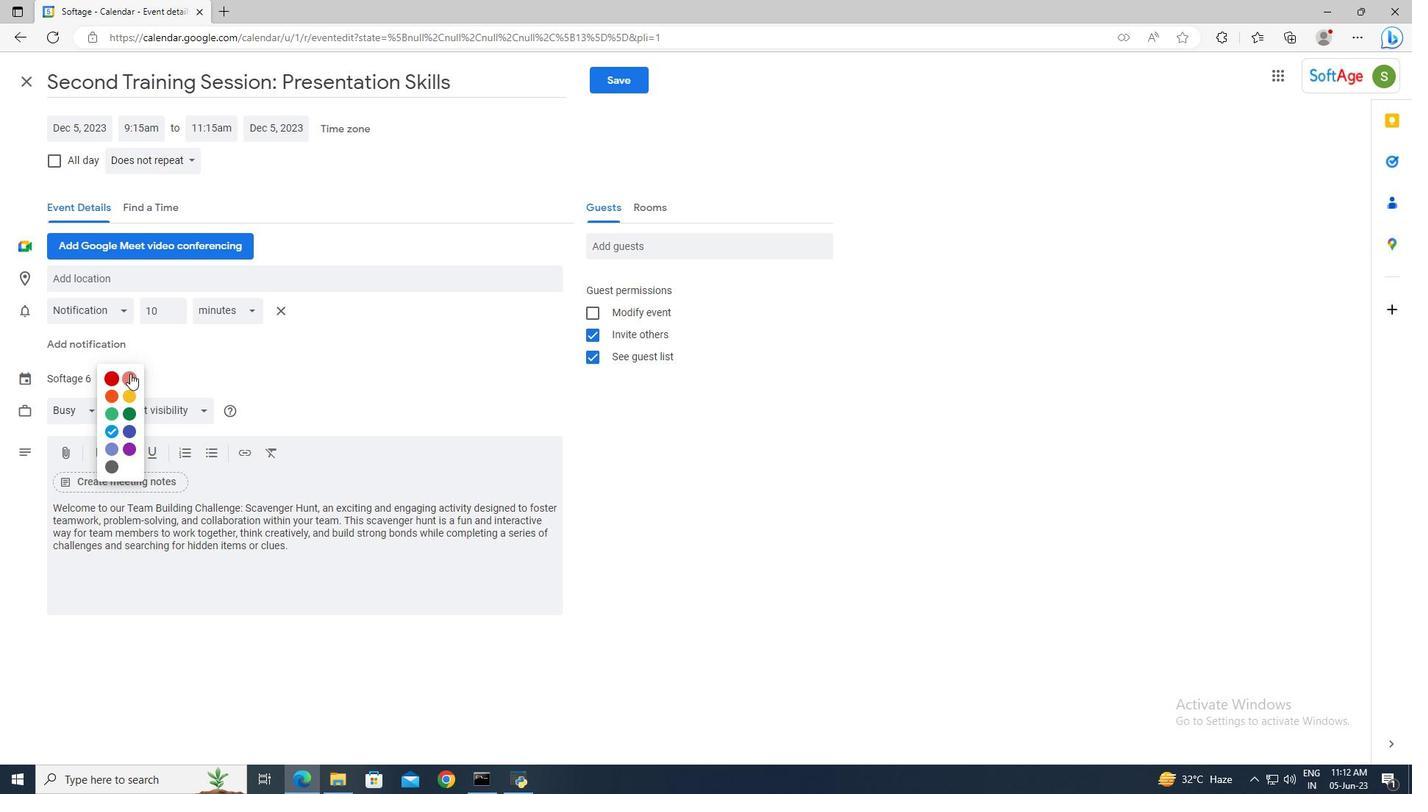 
Action: Mouse pressed left at (130, 375)
Screenshot: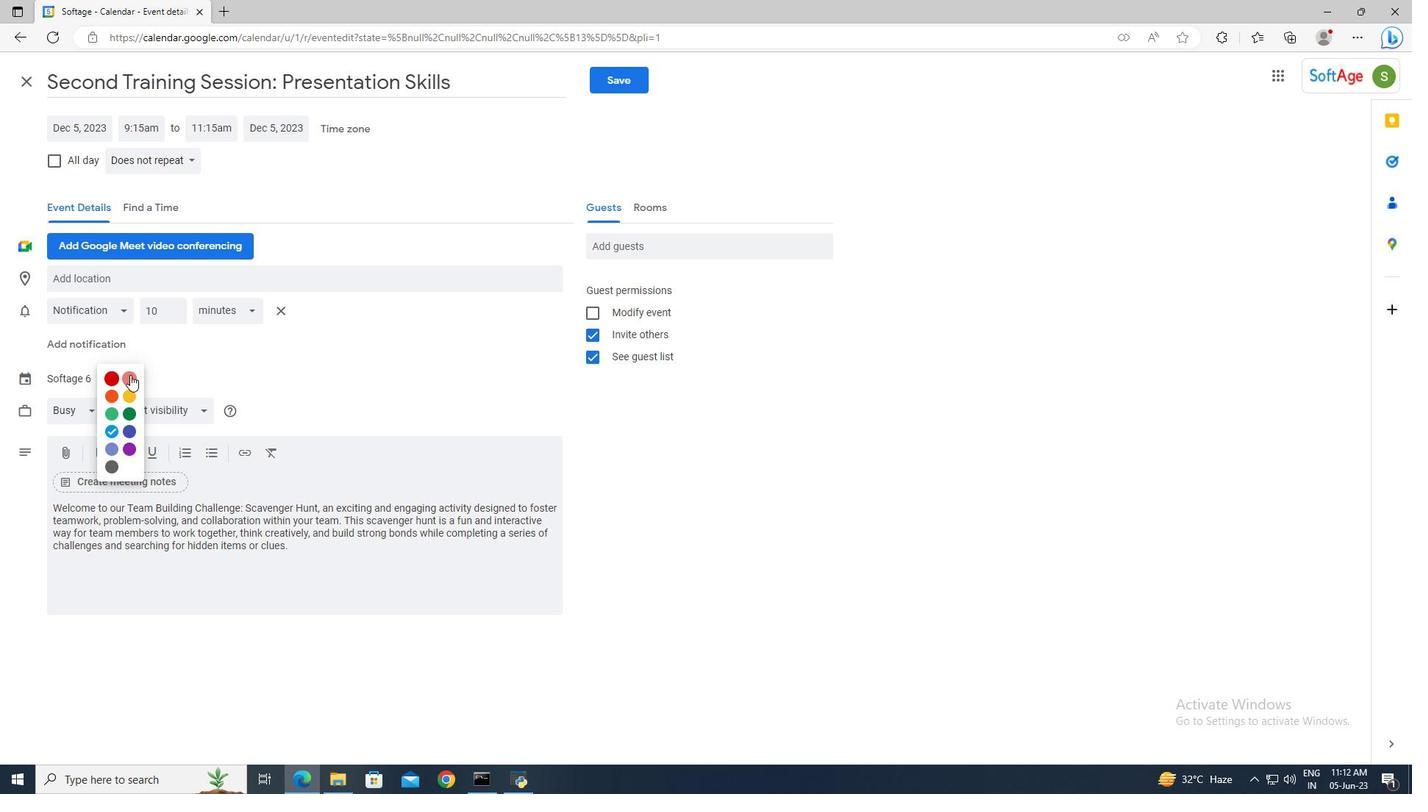 
Action: Mouse moved to (144, 281)
Screenshot: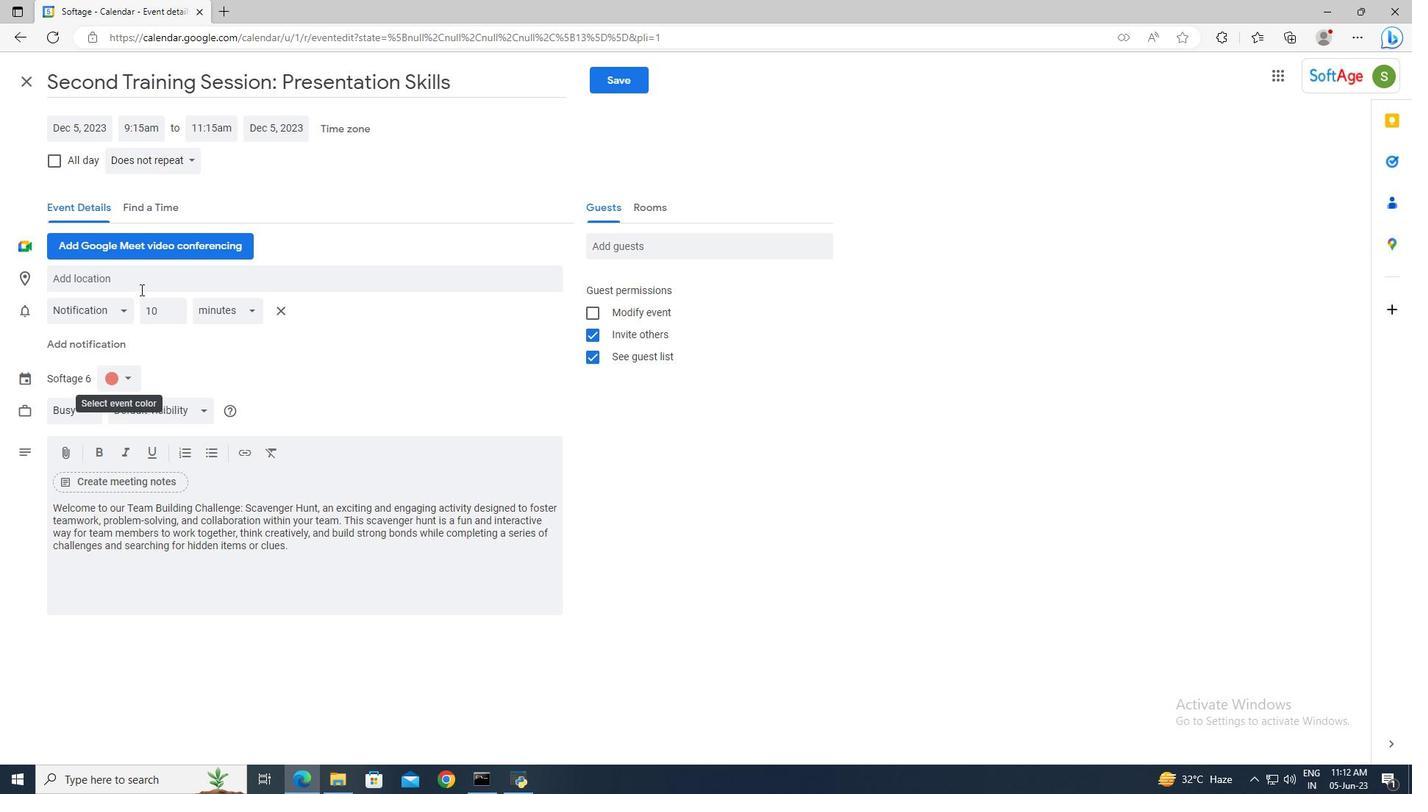 
Action: Mouse pressed left at (144, 281)
Screenshot: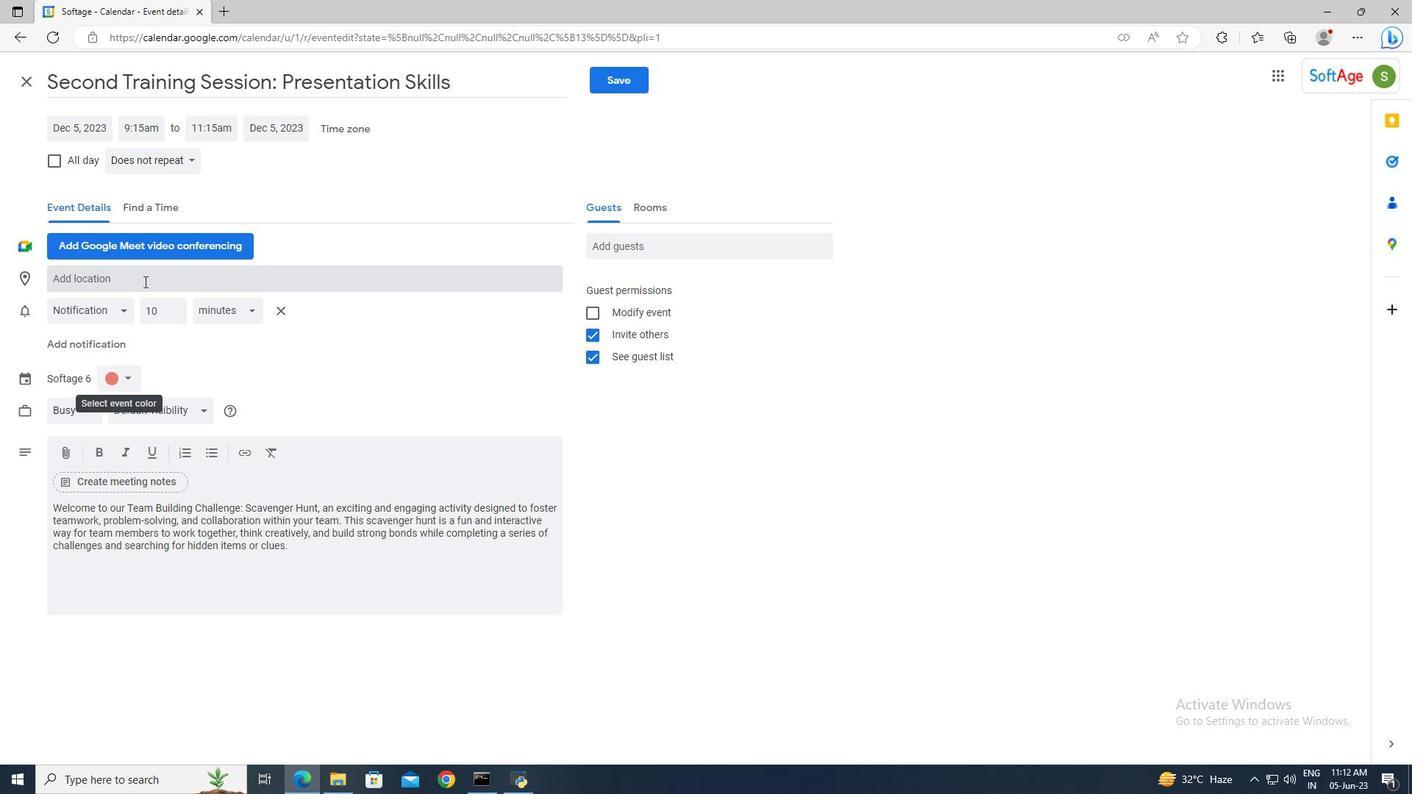 
Action: Key pressed 654<Key.space><Key.shift>Pompeii,<Key.space><Key.shift>Italy<Key.enter>
Screenshot: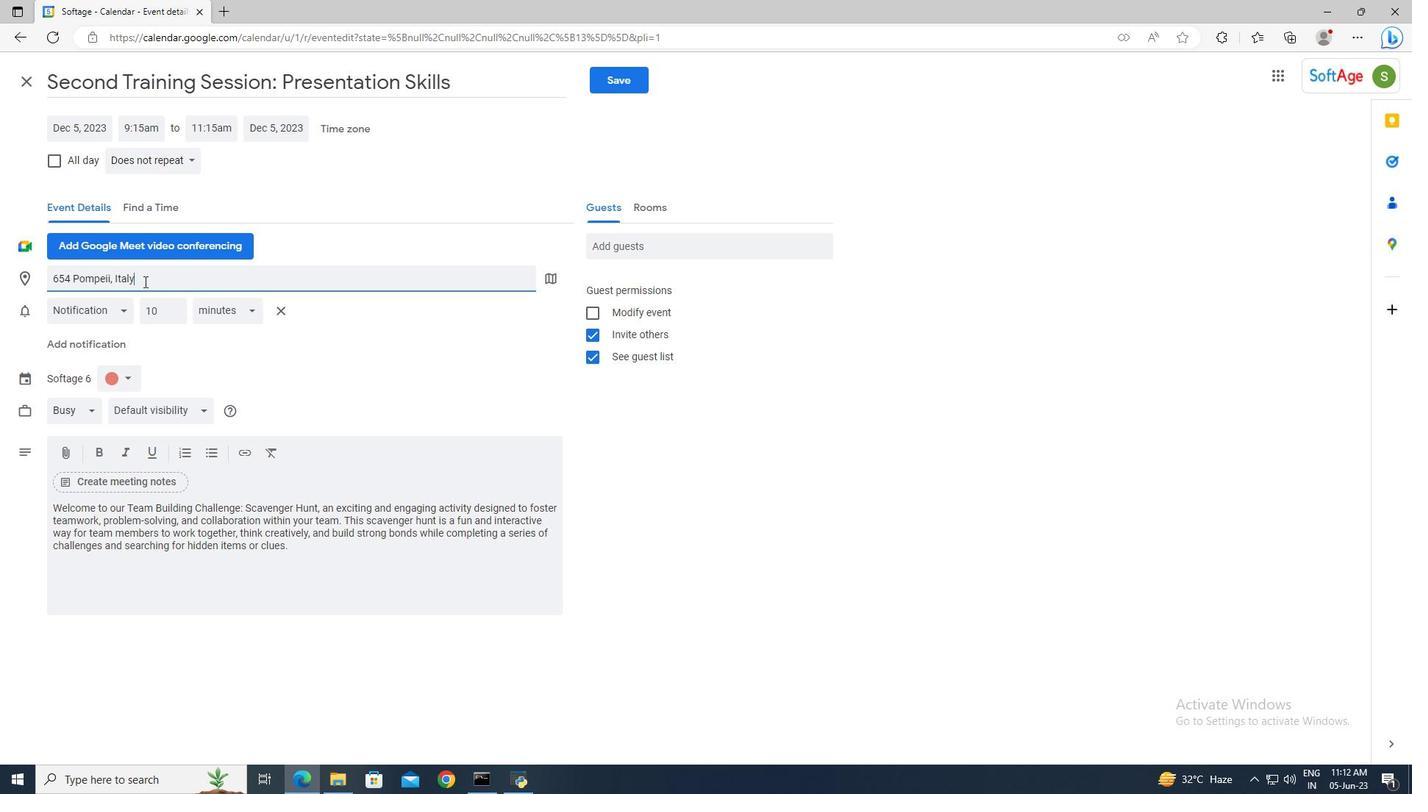 
Action: Mouse moved to (620, 244)
Screenshot: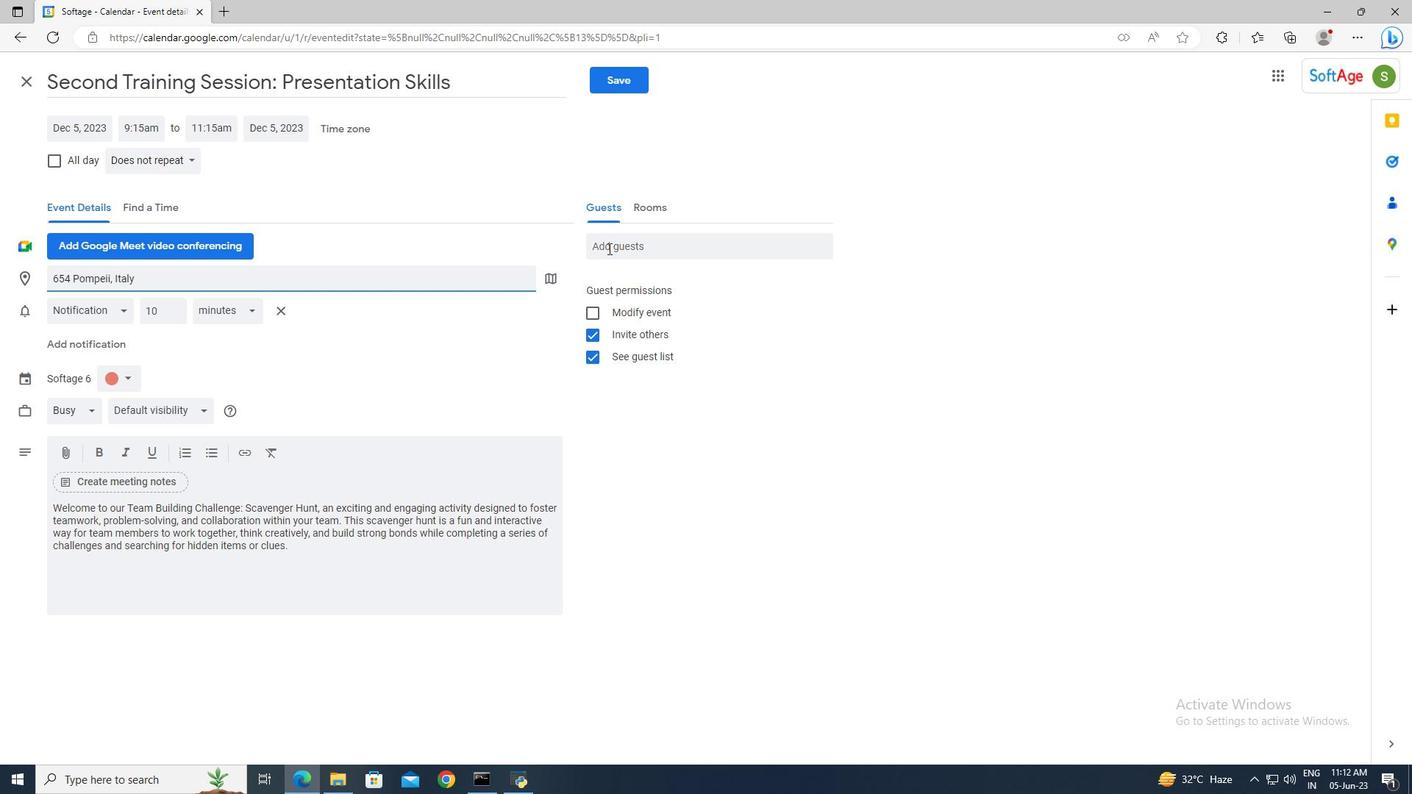 
Action: Mouse pressed left at (620, 244)
Screenshot: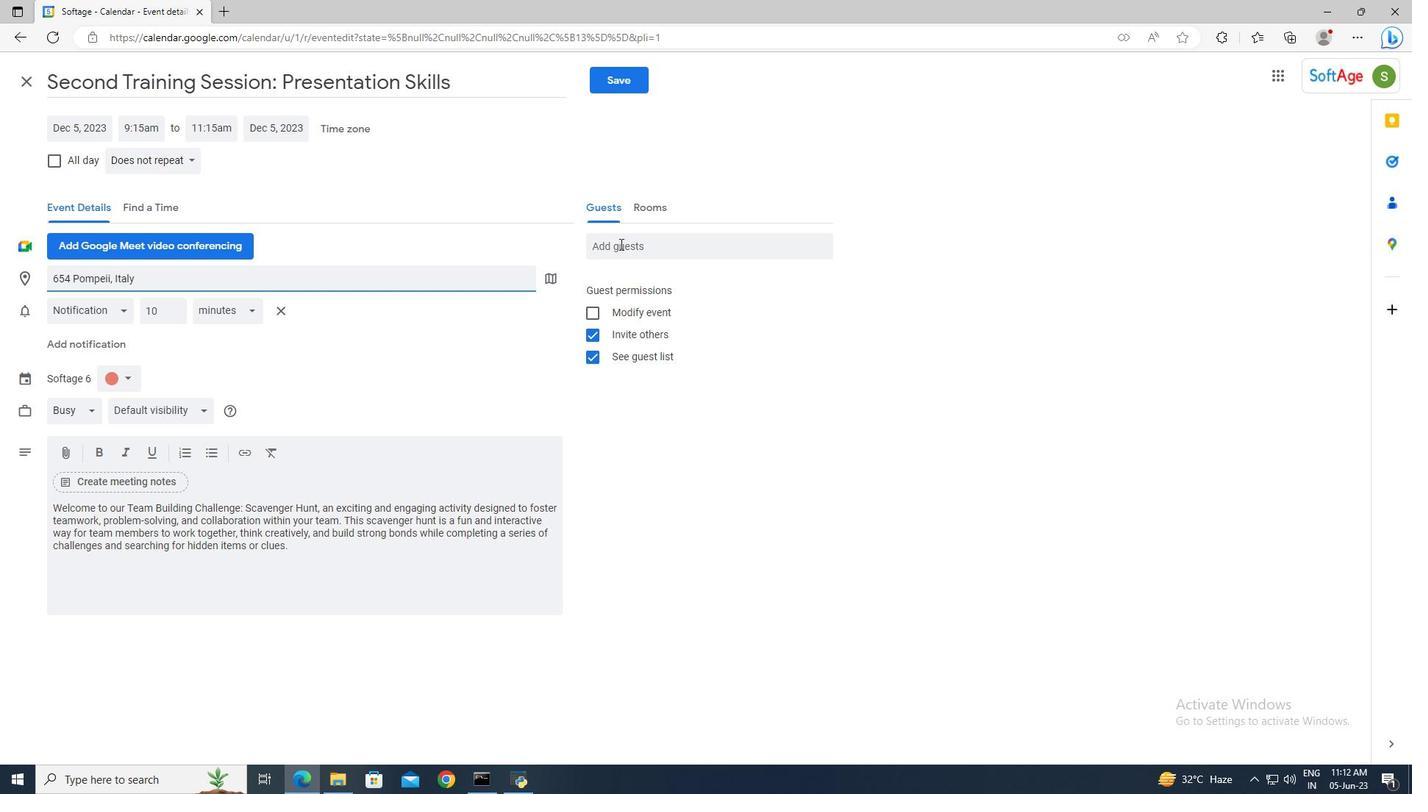 
Action: Key pressed softage.<Key.shift>1<Key.shift>@softage.net<Key.enter>softage.2<Key.shift>@softage.net<Key.enter>
Screenshot: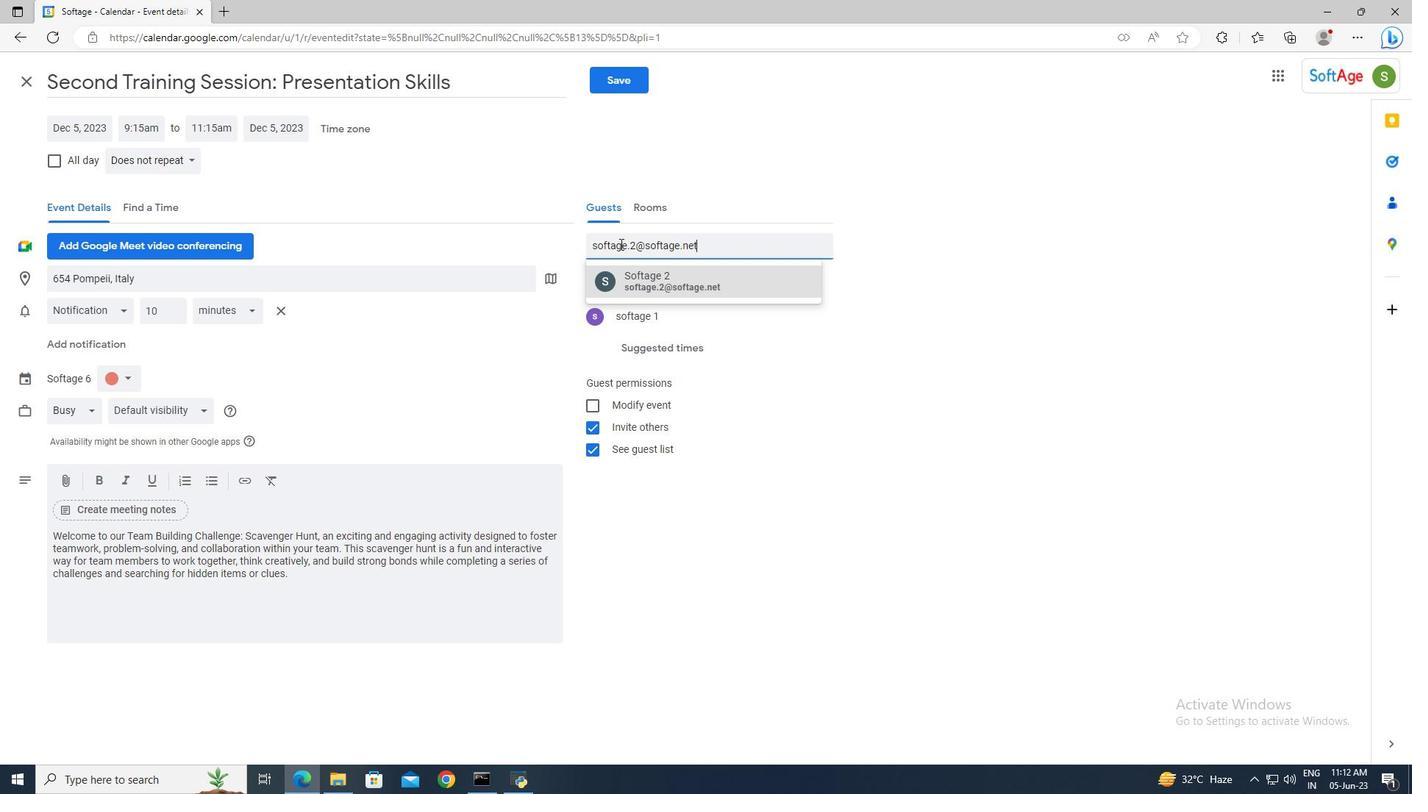 
Action: Mouse moved to (191, 159)
Screenshot: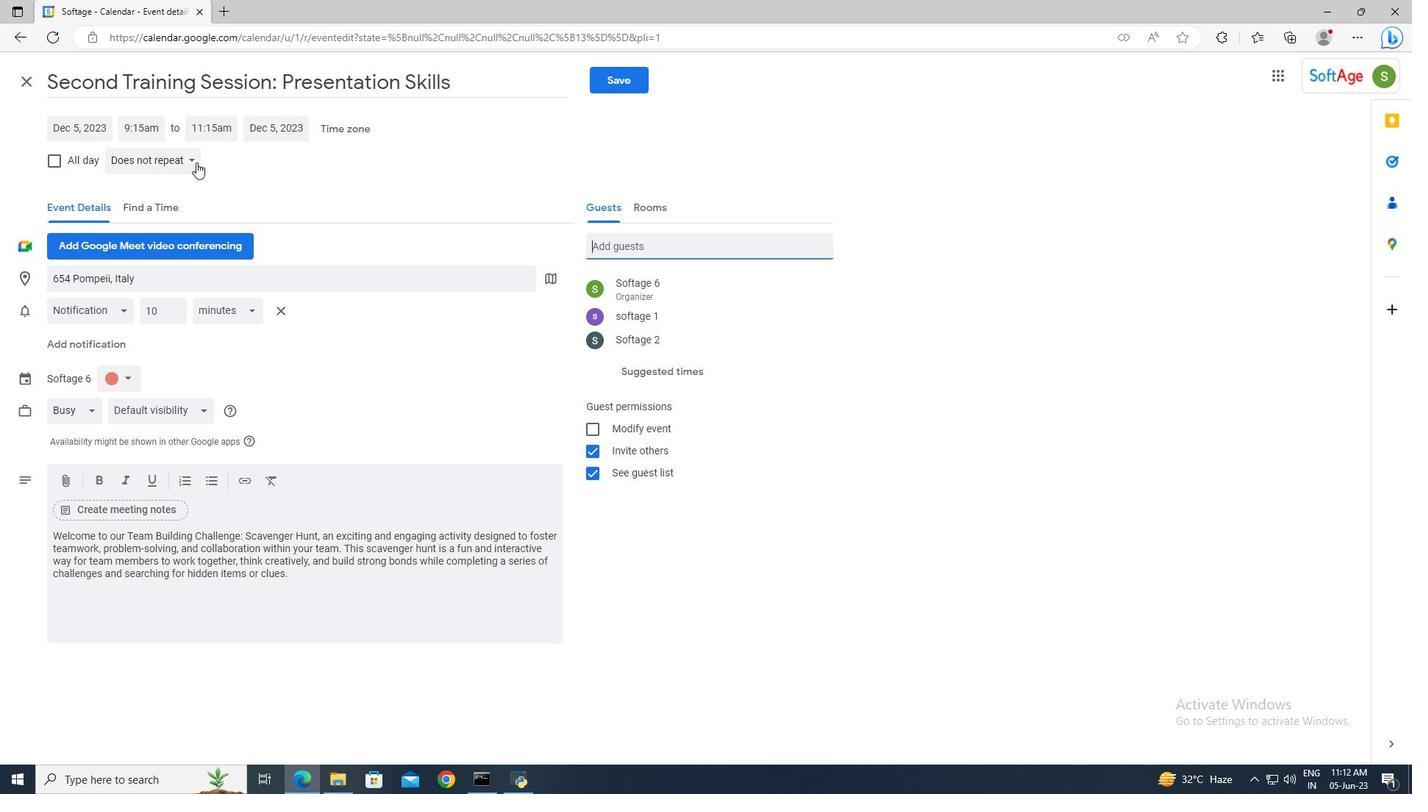 
Action: Mouse pressed left at (191, 159)
Screenshot: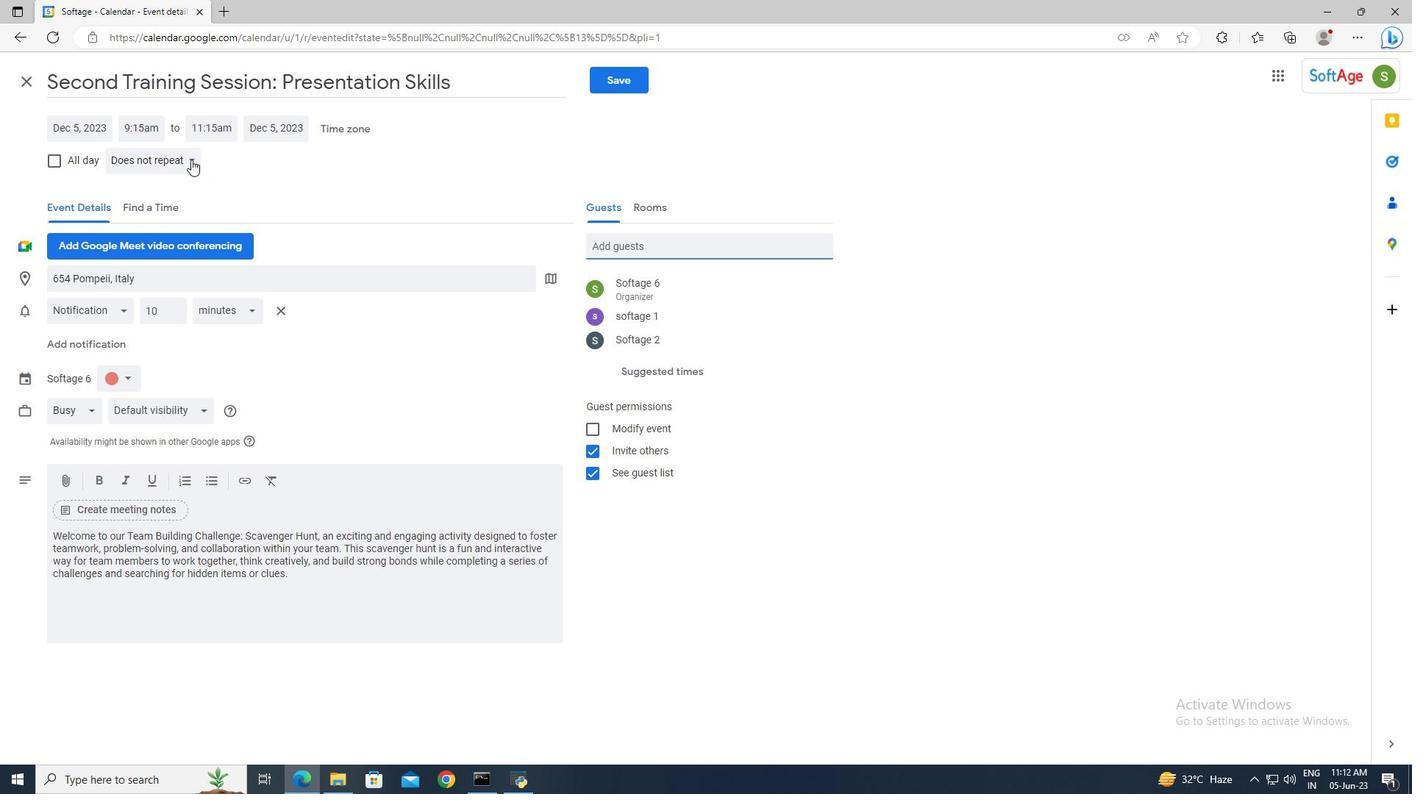 
Action: Mouse moved to (192, 310)
Screenshot: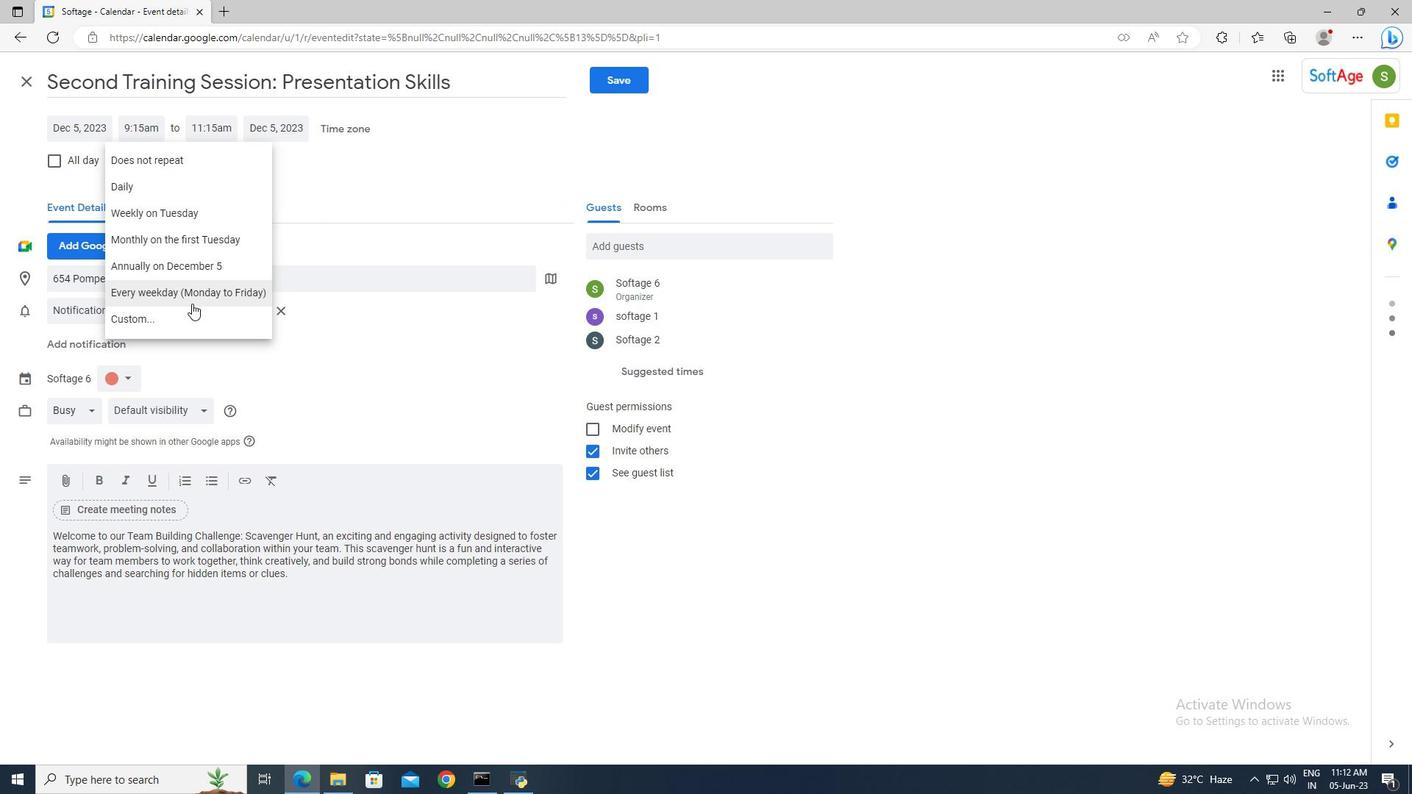 
Action: Mouse pressed left at (192, 310)
Screenshot: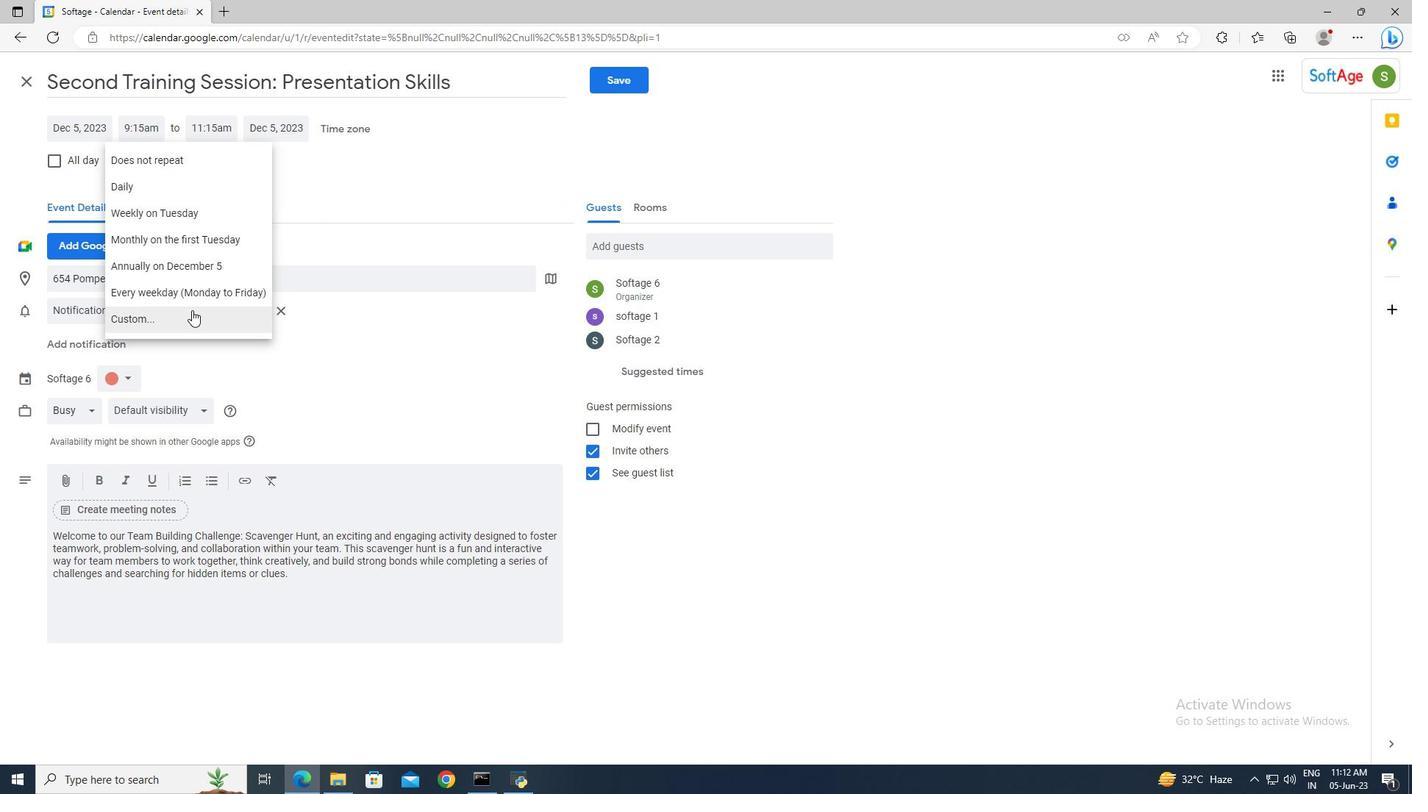 
Action: Mouse moved to (590, 386)
Screenshot: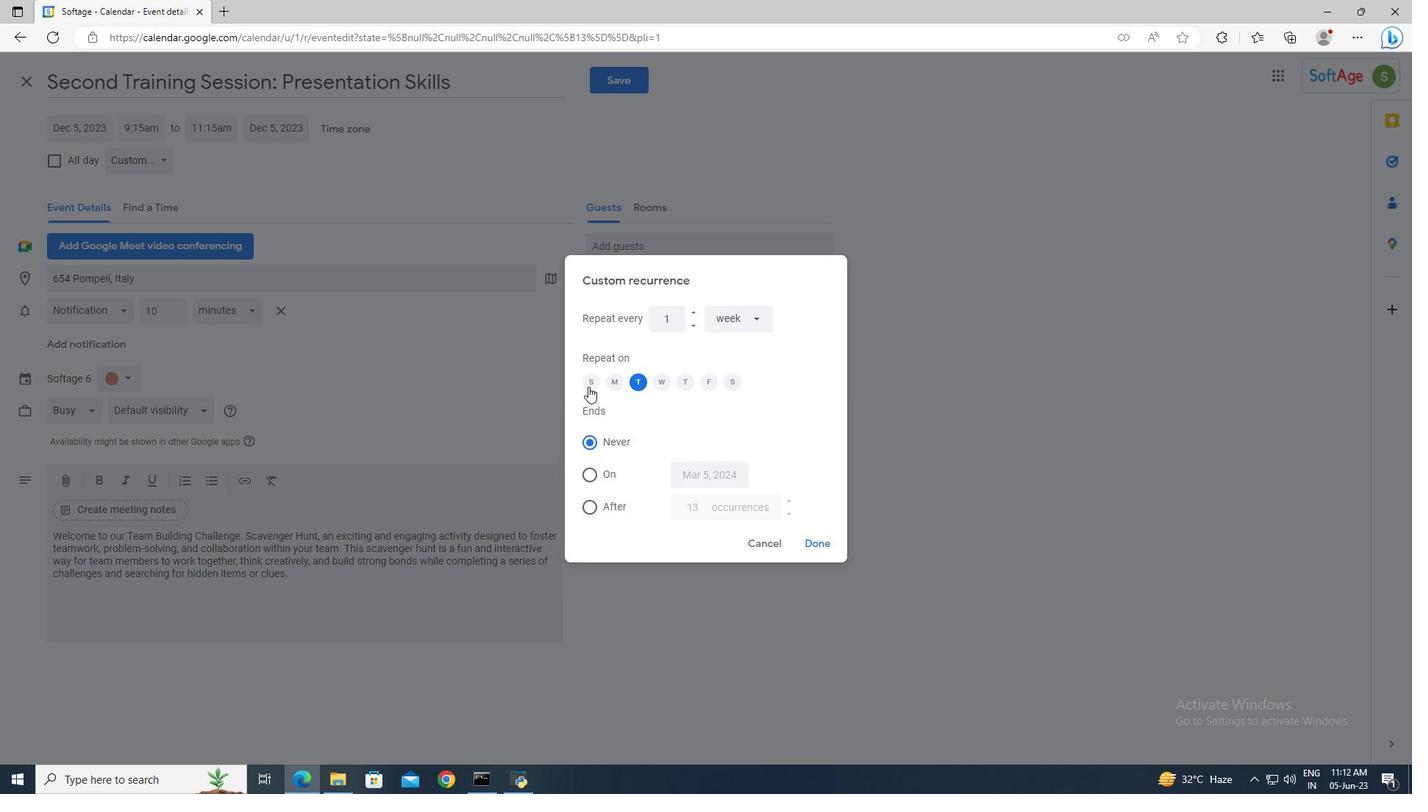 
Action: Mouse pressed left at (590, 386)
Screenshot: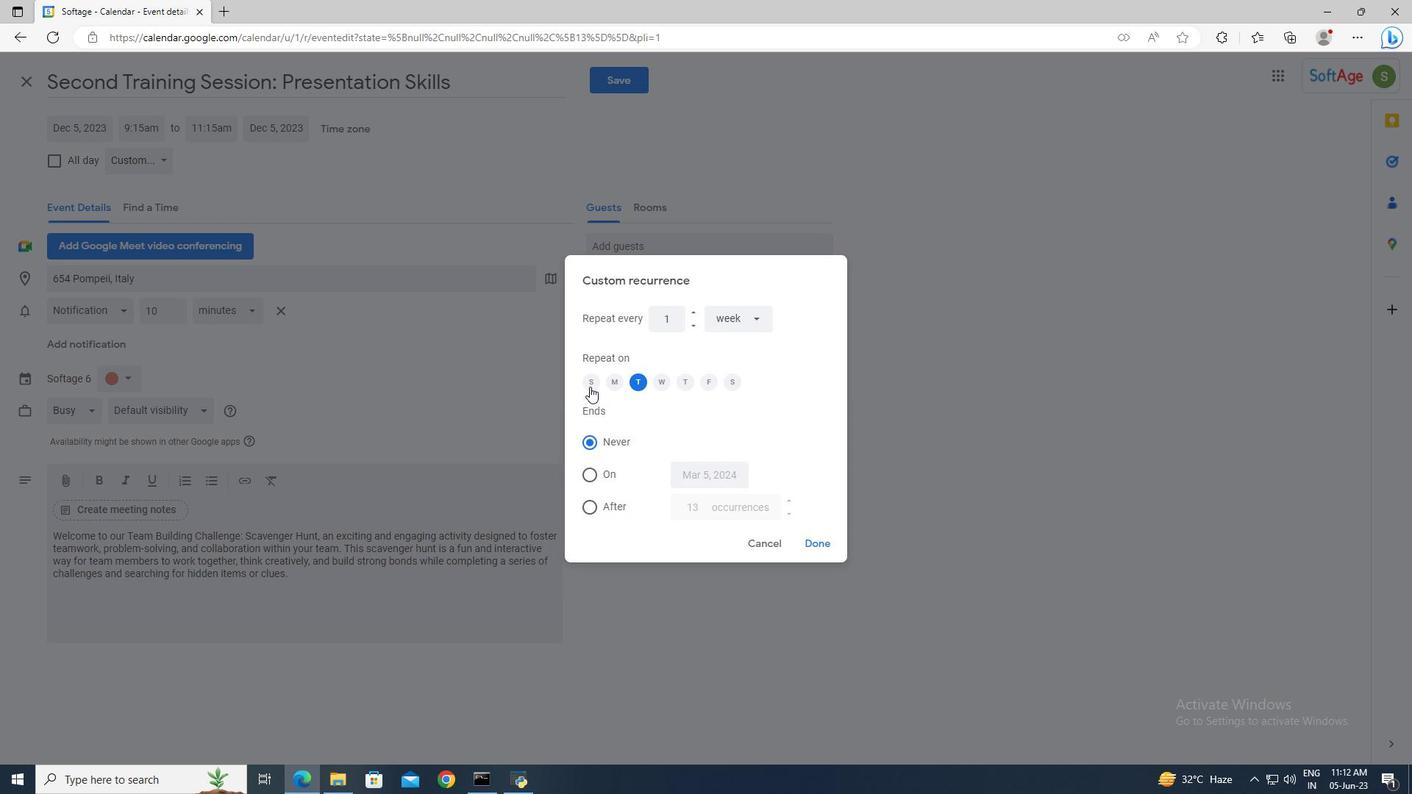 
Action: Mouse moved to (640, 380)
Screenshot: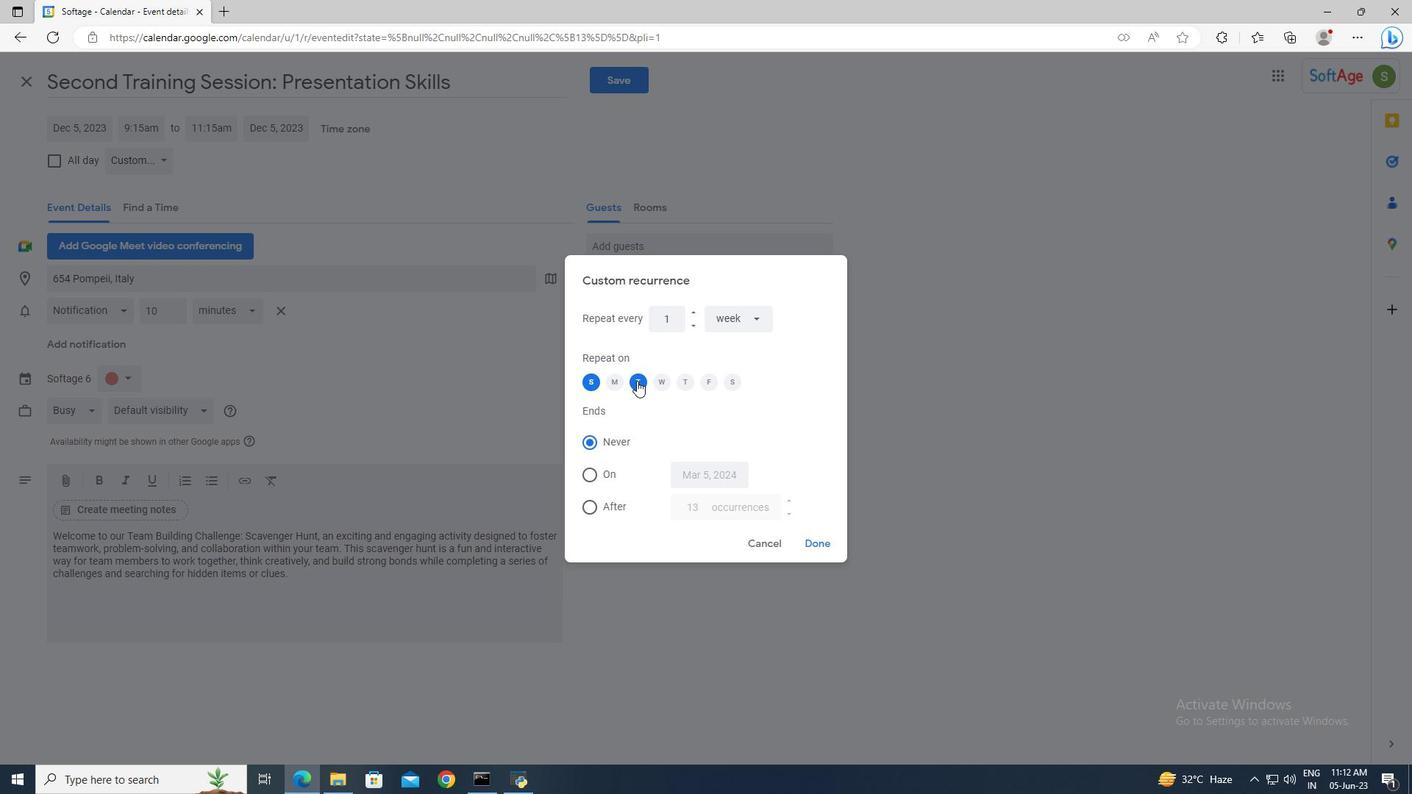 
Action: Mouse pressed left at (640, 380)
Screenshot: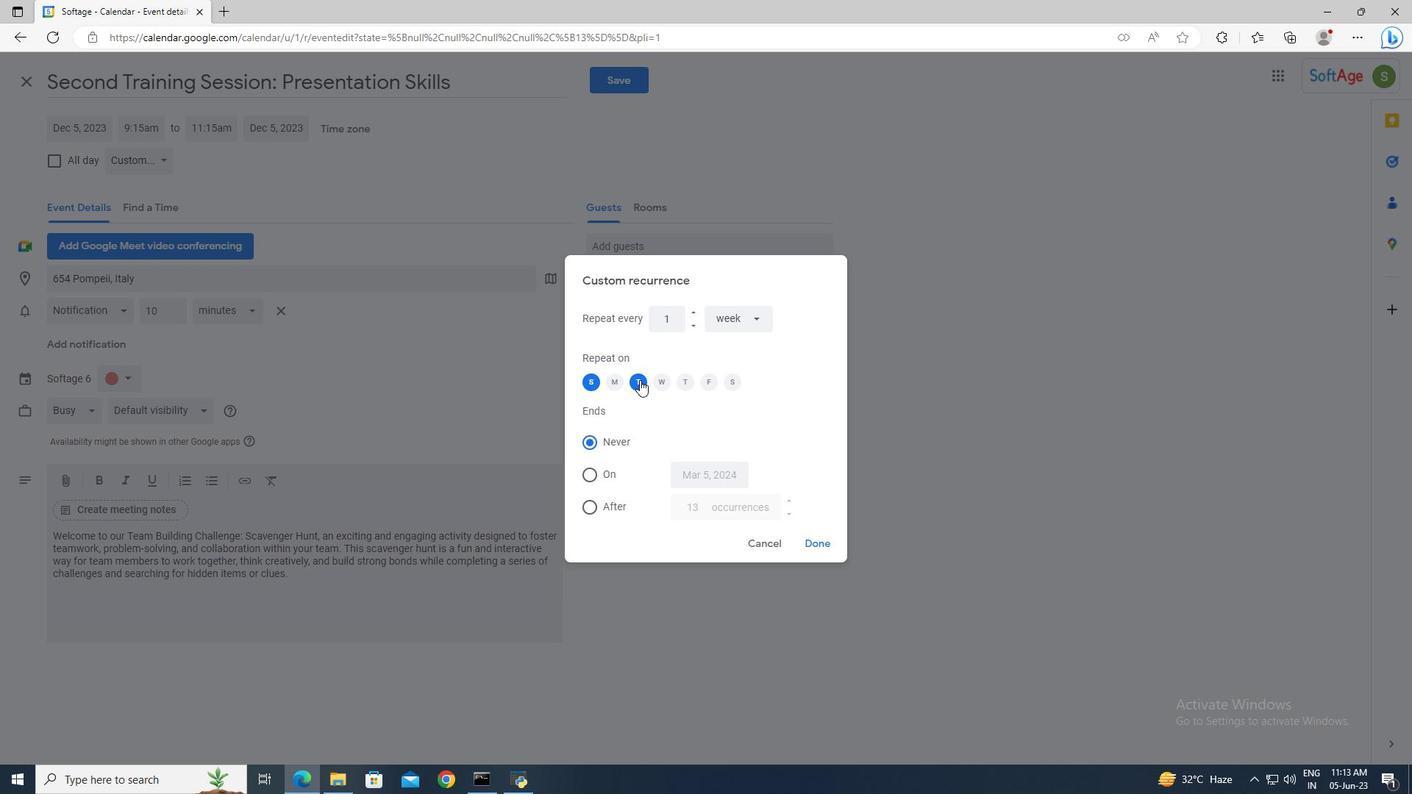 
Action: Mouse moved to (812, 539)
Screenshot: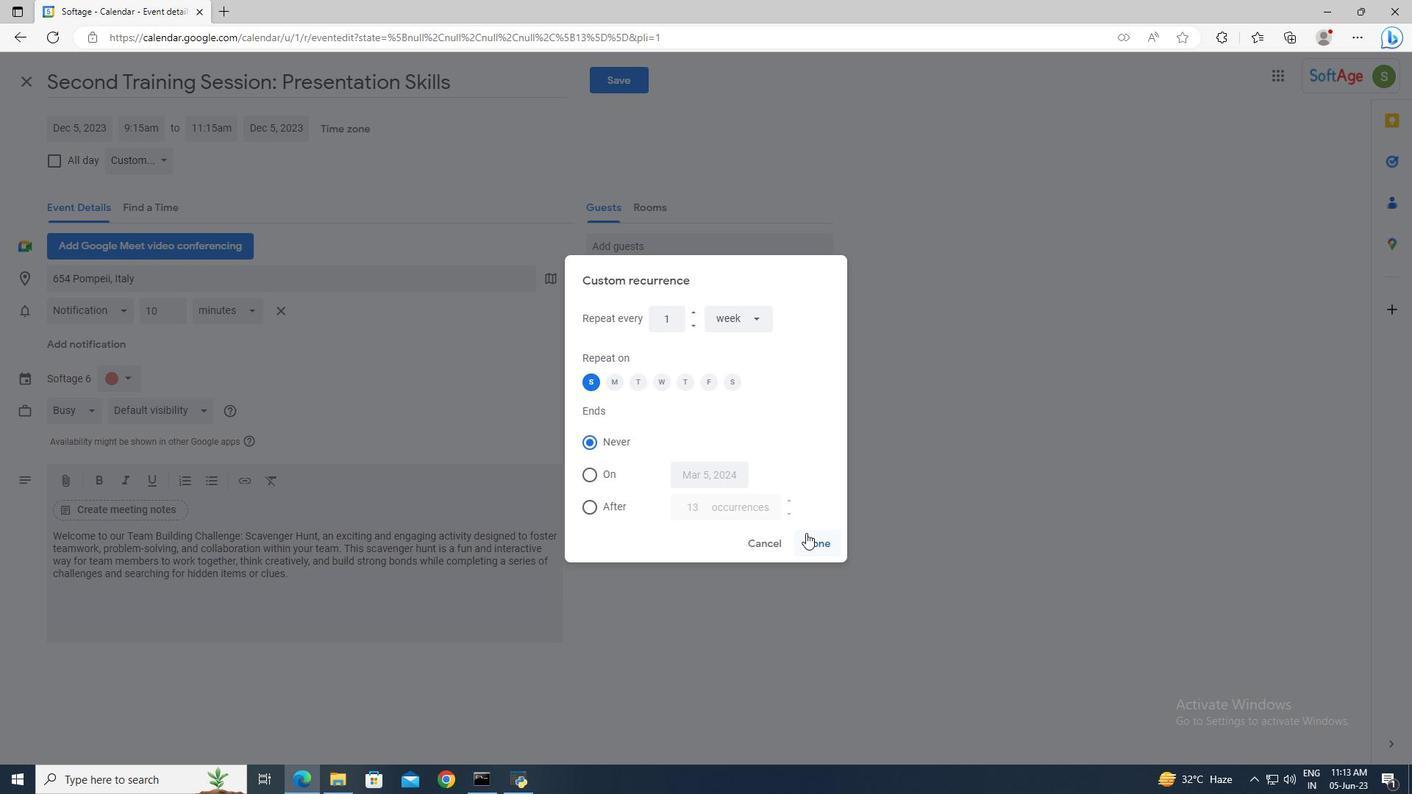 
Action: Mouse pressed left at (812, 539)
Screenshot: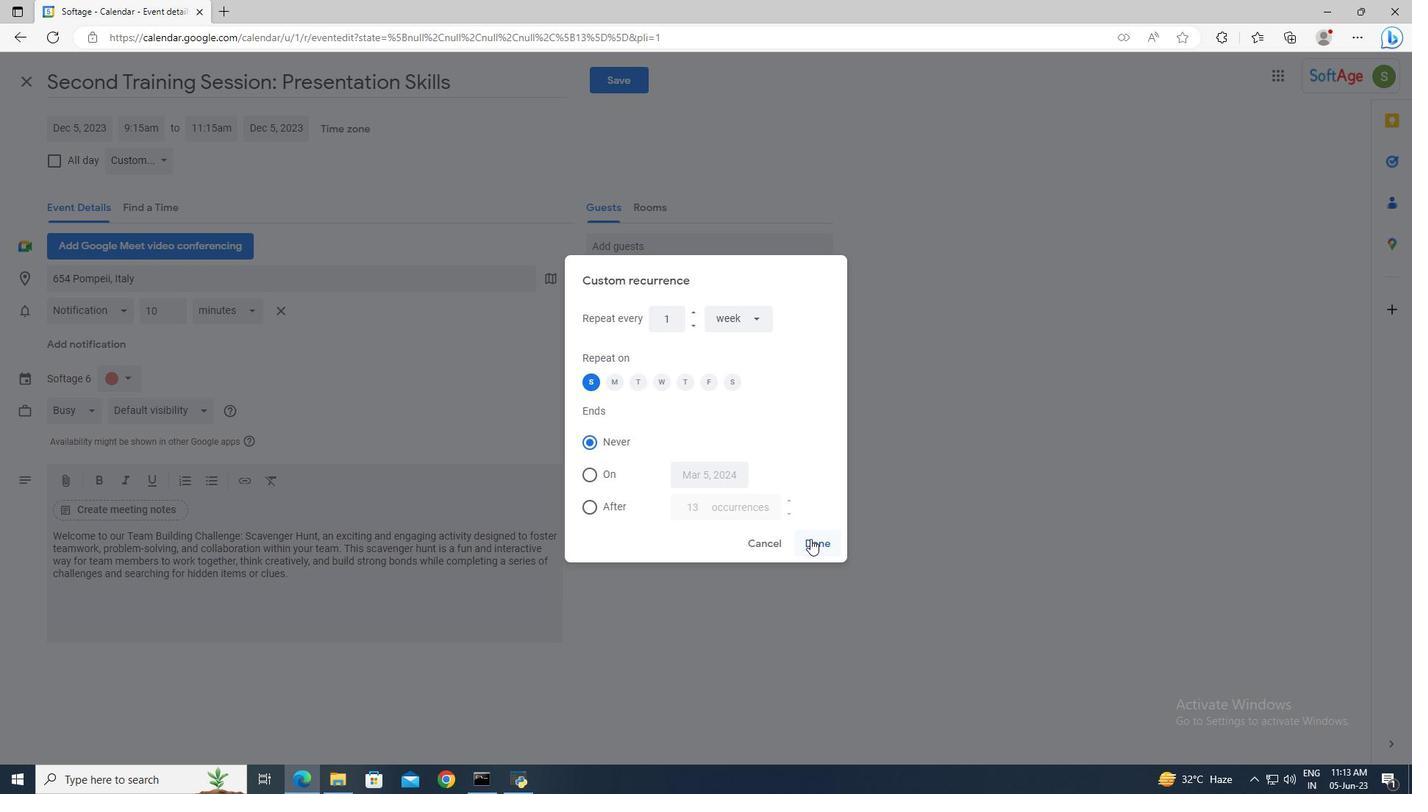 
Action: Mouse moved to (617, 83)
Screenshot: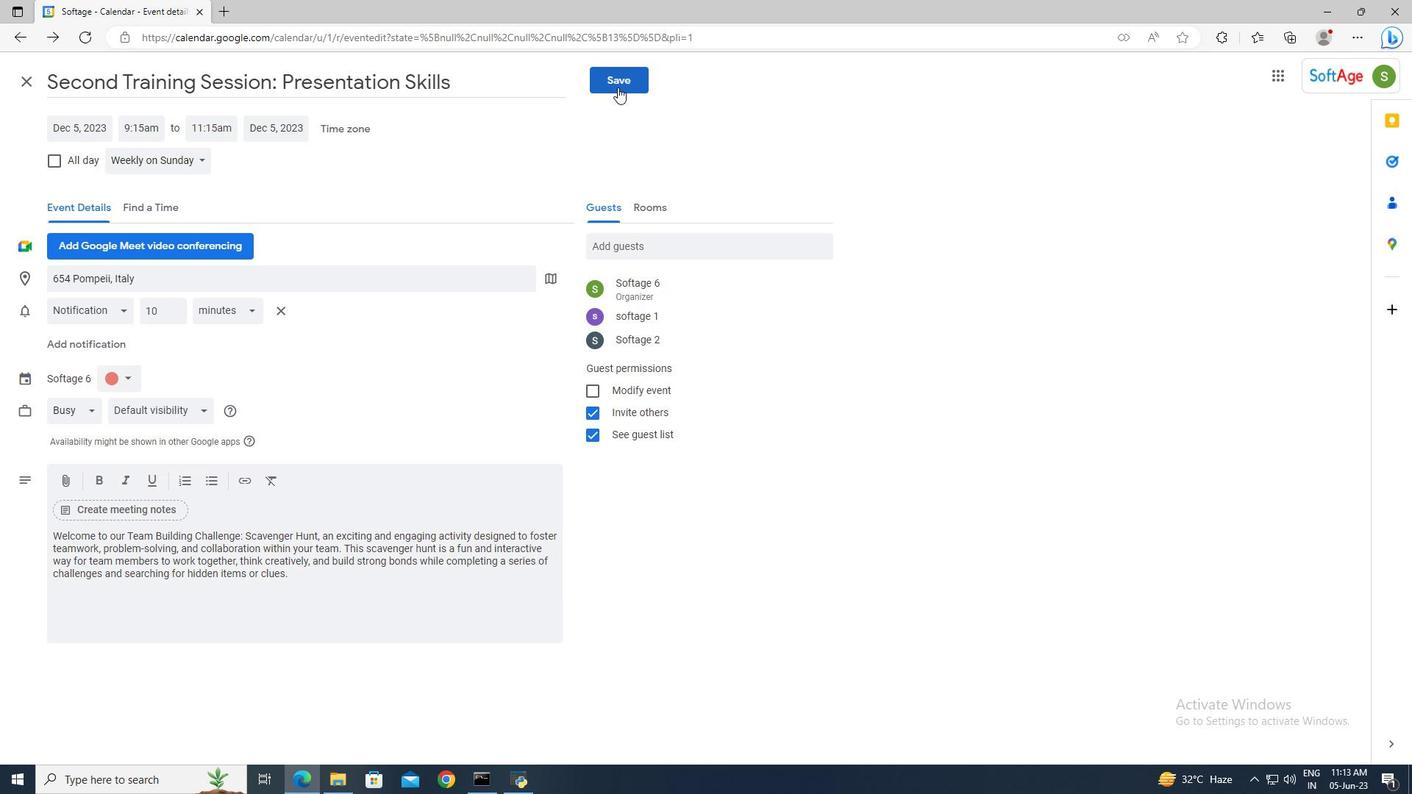 
Action: Mouse pressed left at (617, 83)
Screenshot: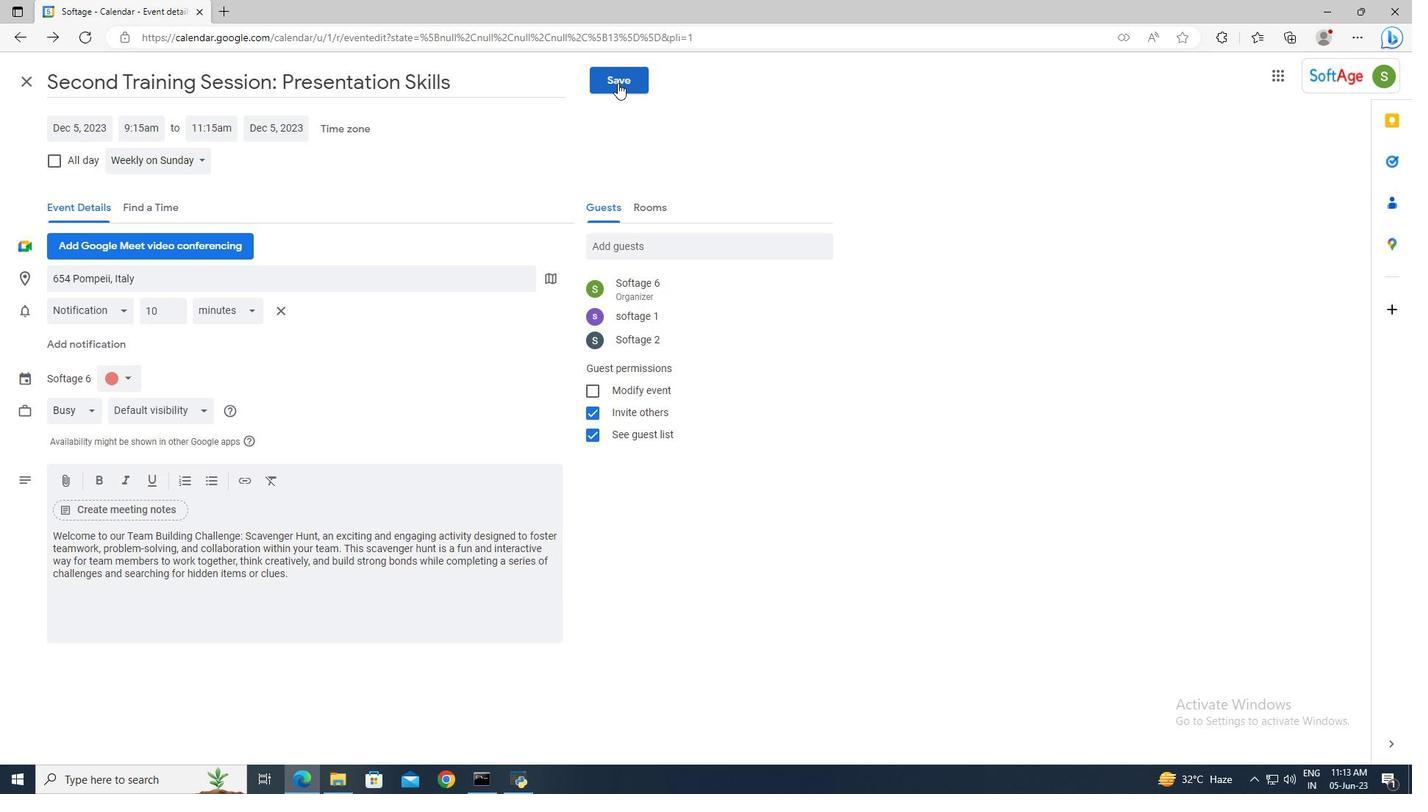 
Action: Mouse moved to (835, 437)
Screenshot: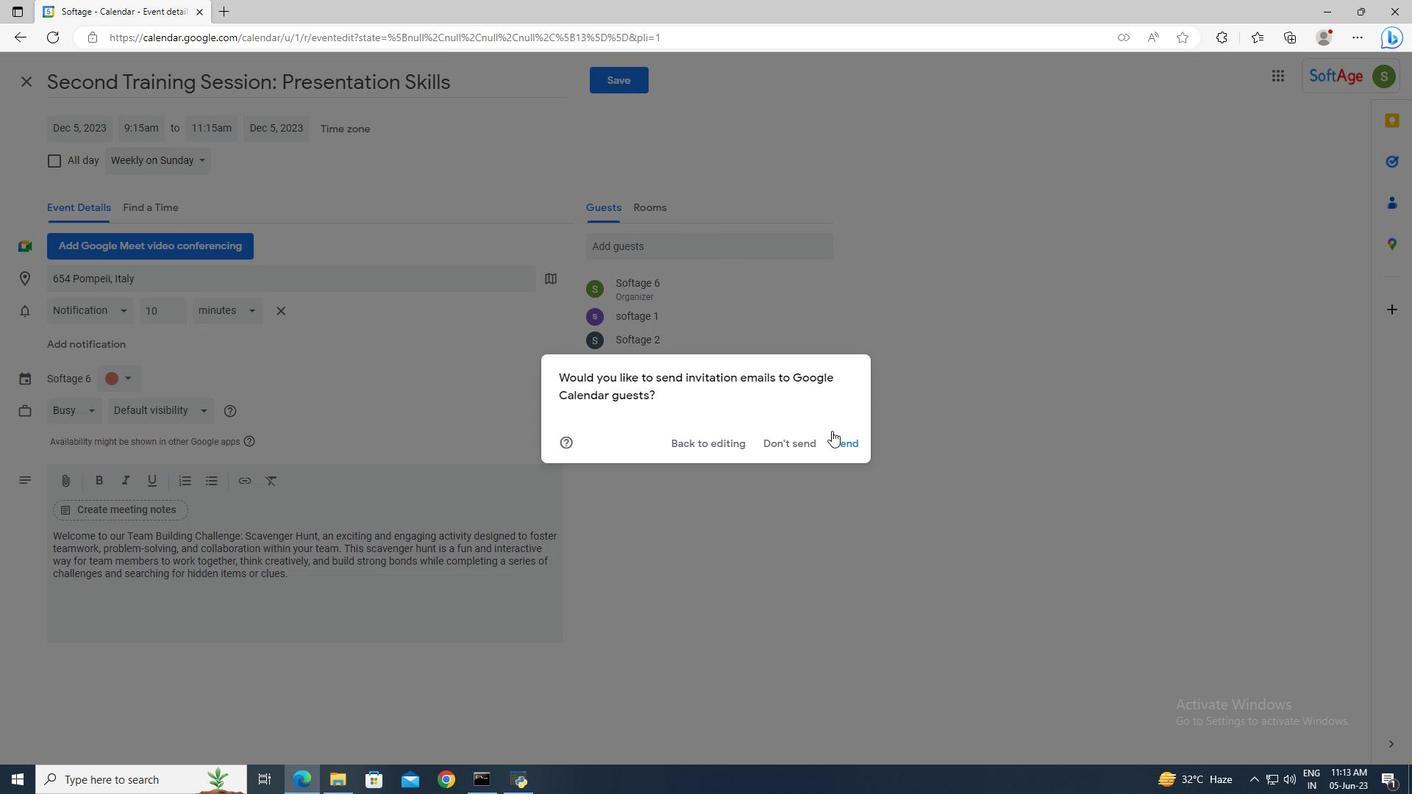 
Action: Mouse pressed left at (835, 437)
Screenshot: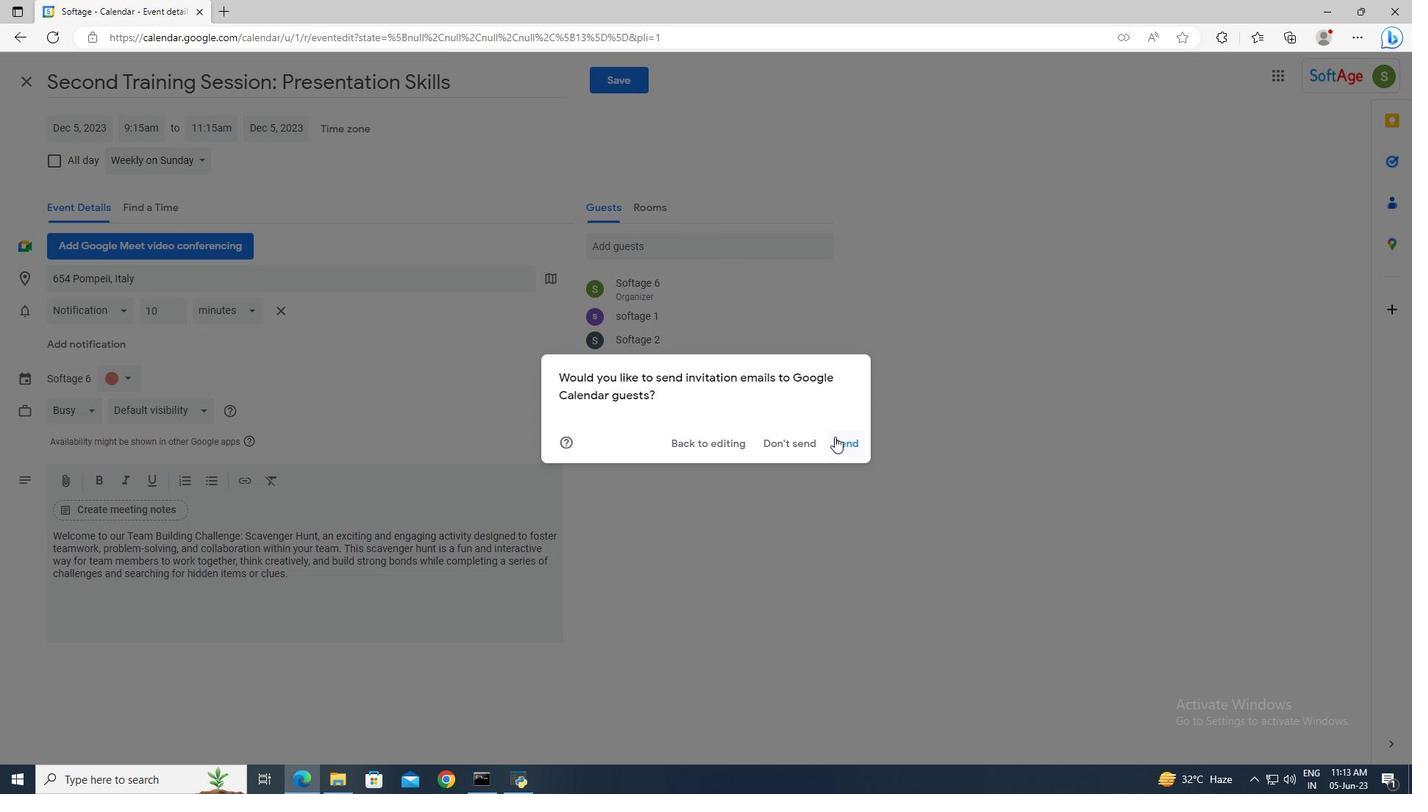 
